 Task: Create new Company, with domain: 'amny.com' and type: 'Vendor'. Add new contact for this company, with mail Id: 'Chaitanya.Reed@amny.com', First Name: Chaitanya, Last name:  Reed, Job Title: 'Financial Planner', Phone Number: '(702) 555-1238'. Change life cycle stage to  Lead and lead status to  In Progress. Logged in from softage.4@softage.net
Action: Mouse moved to (57, 55)
Screenshot: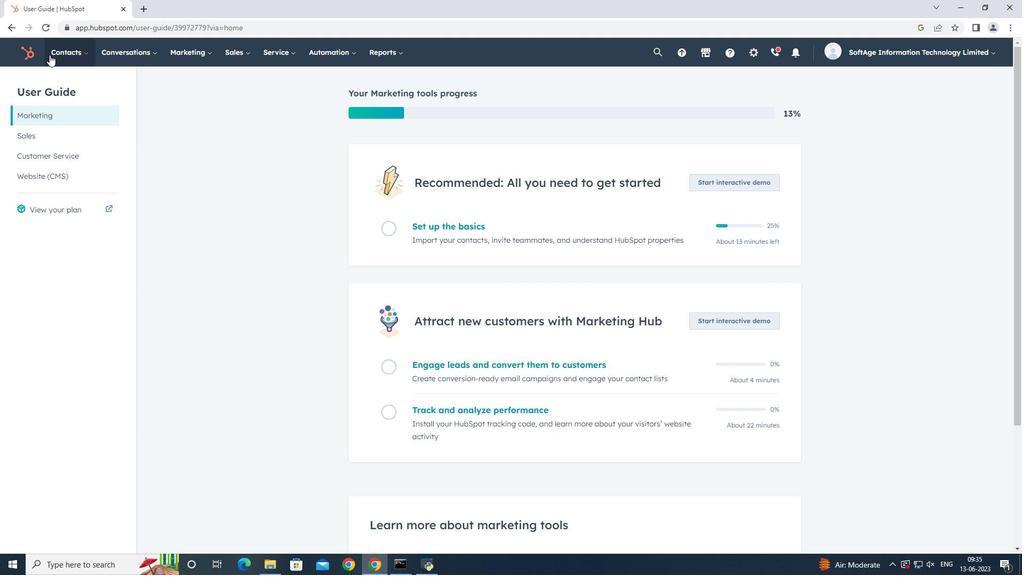 
Action: Mouse pressed left at (57, 55)
Screenshot: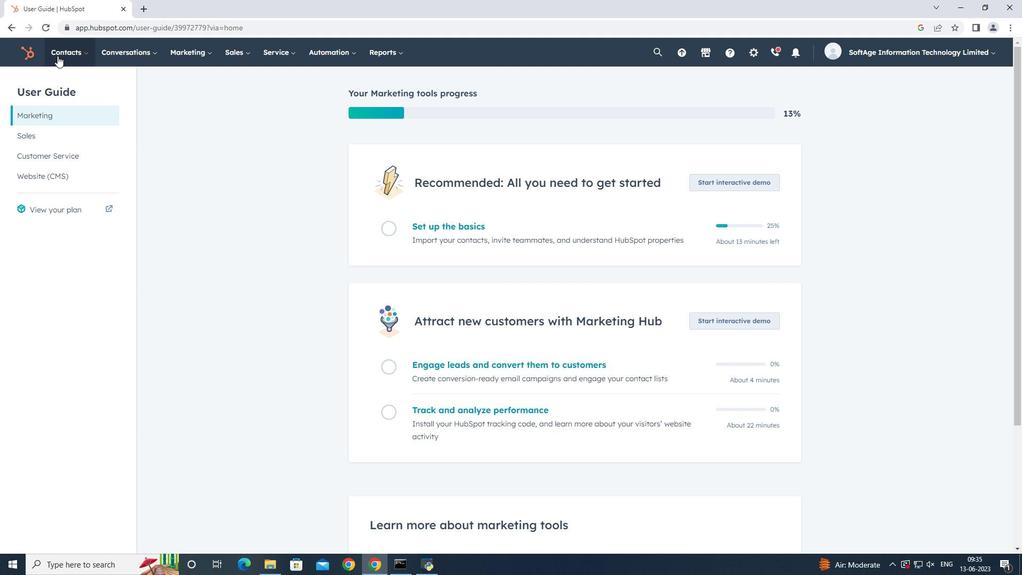 
Action: Mouse moved to (77, 99)
Screenshot: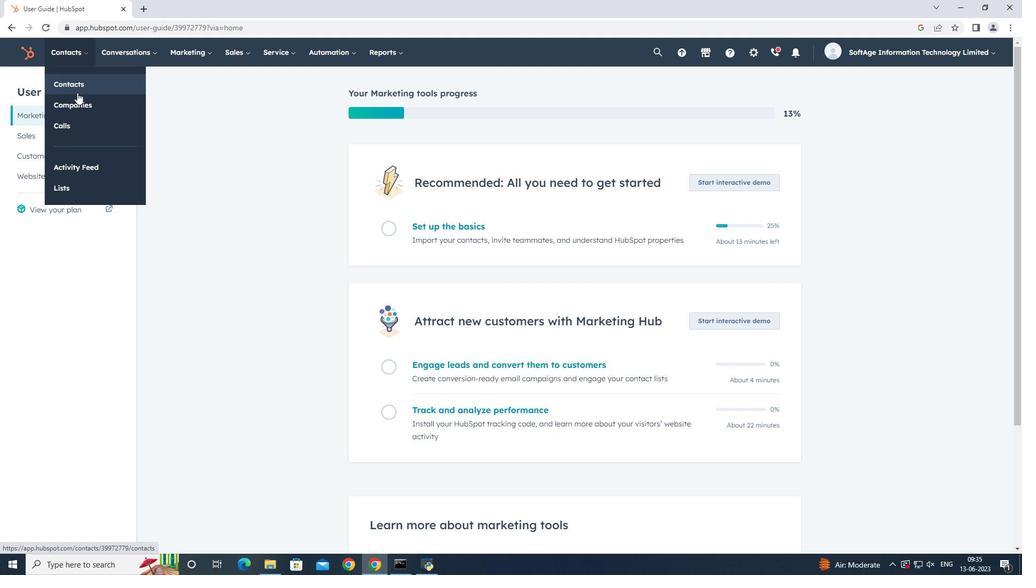 
Action: Mouse pressed left at (77, 99)
Screenshot: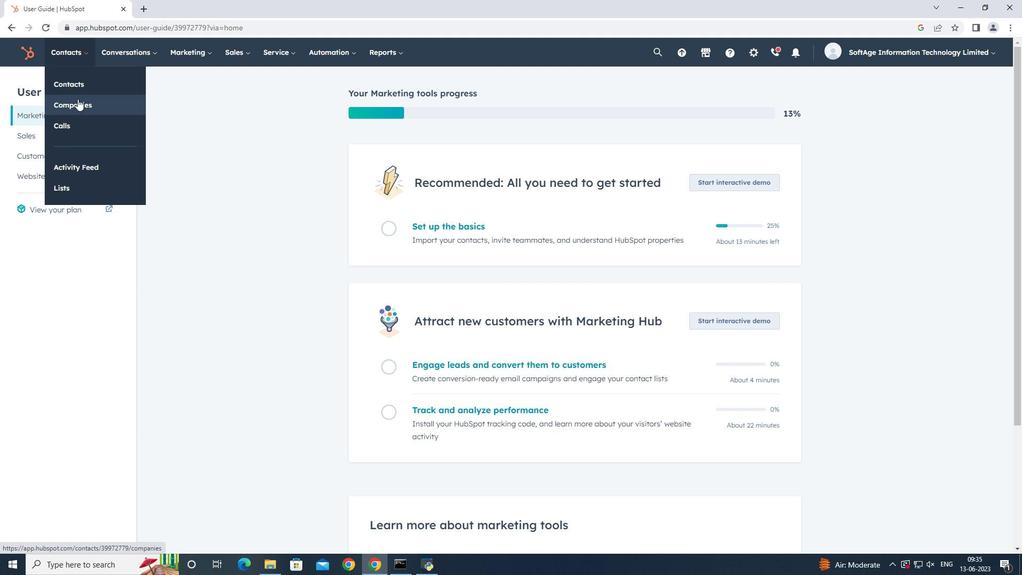 
Action: Mouse moved to (970, 88)
Screenshot: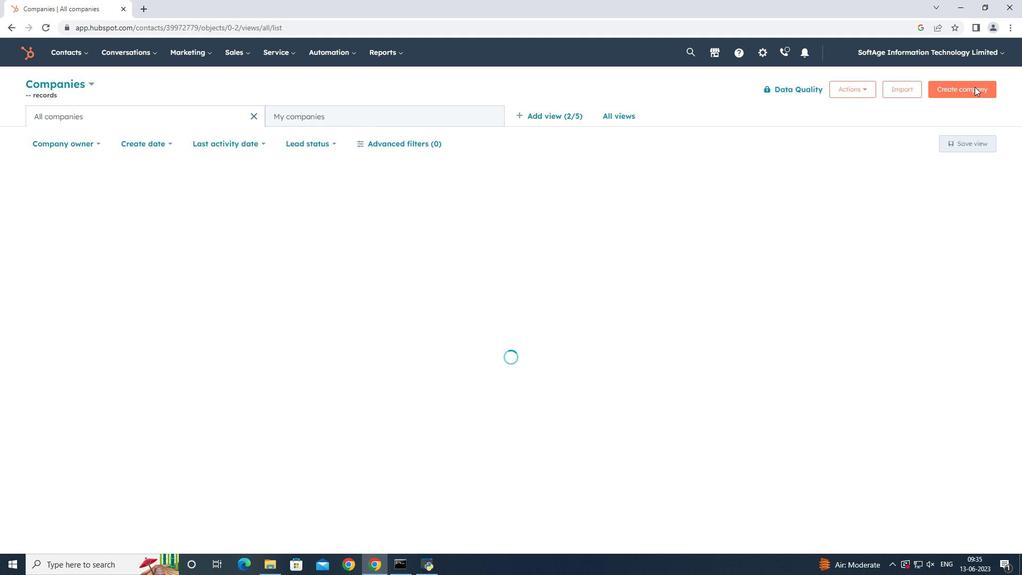 
Action: Mouse pressed left at (970, 88)
Screenshot: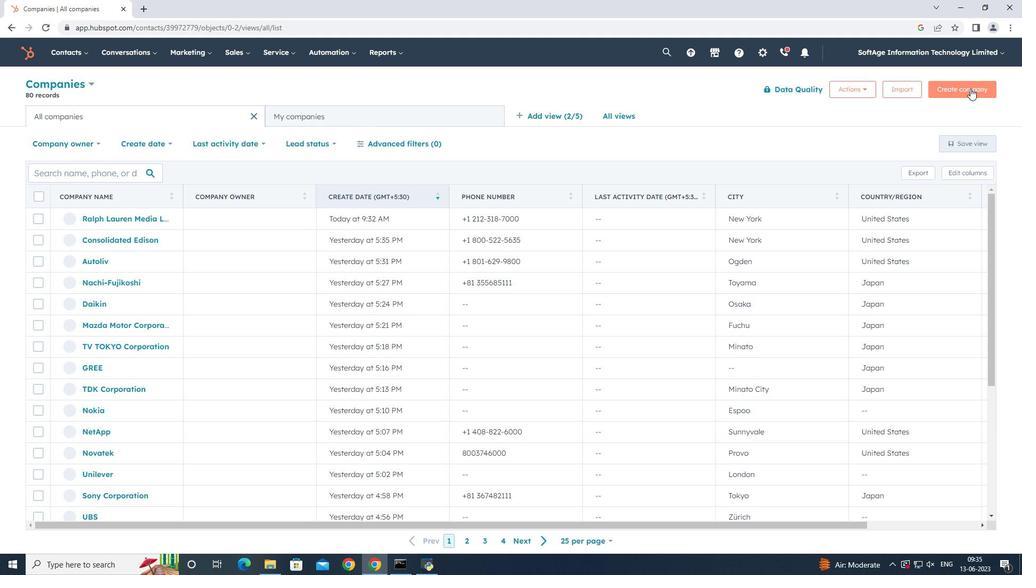 
Action: Mouse moved to (783, 145)
Screenshot: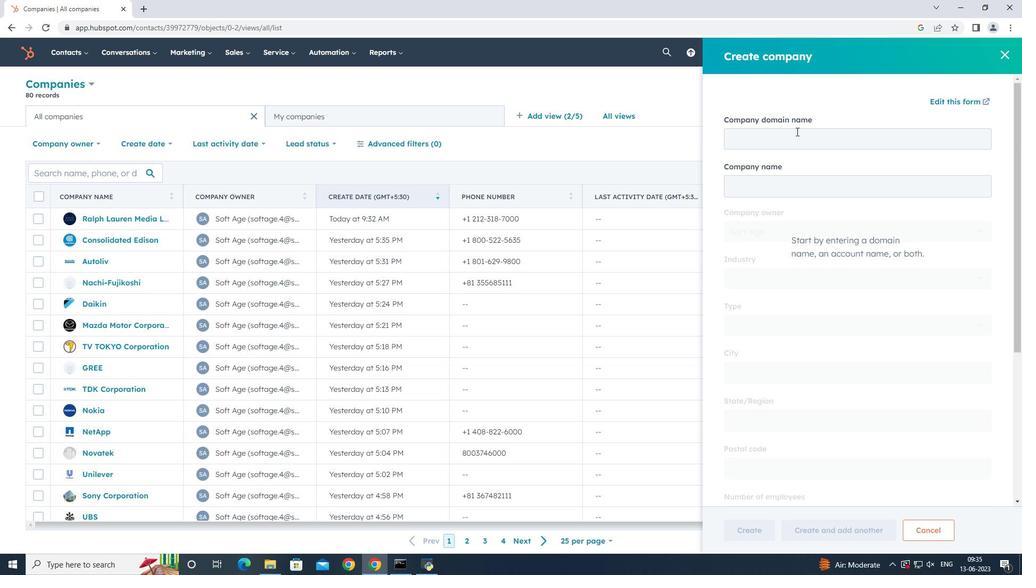 
Action: Mouse pressed left at (783, 145)
Screenshot: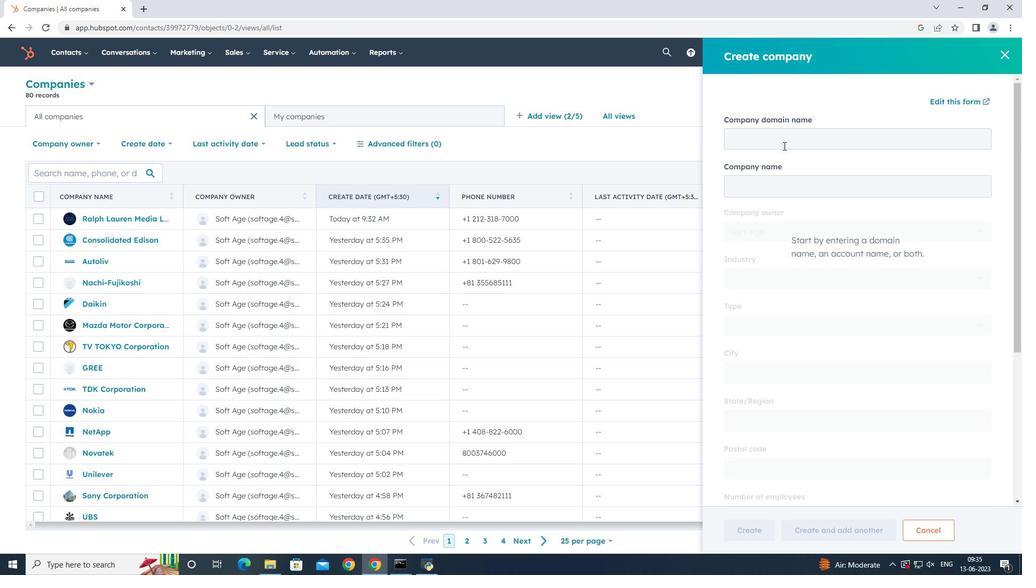 
Action: Key pressed amny.com
Screenshot: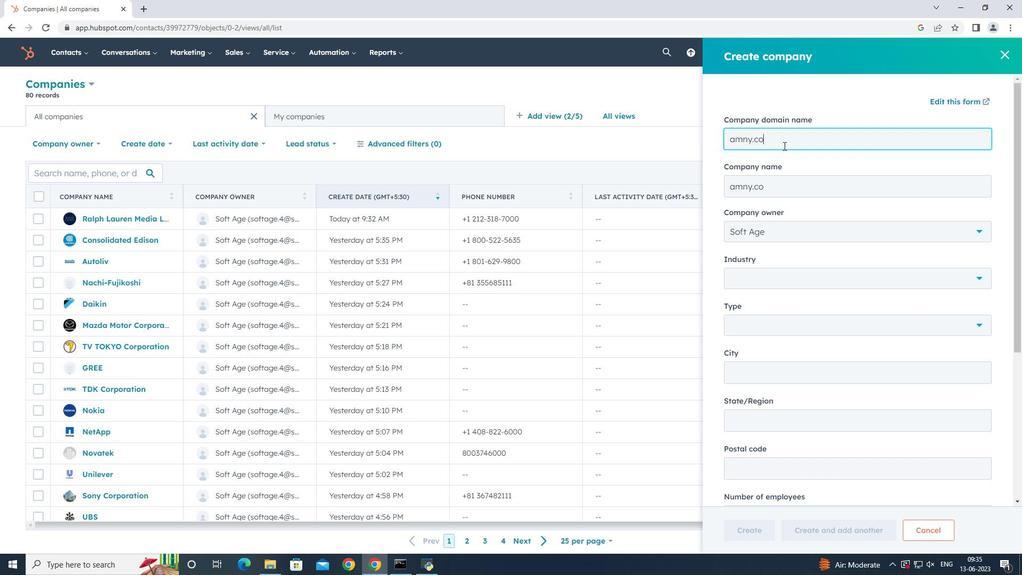 
Action: Mouse moved to (805, 333)
Screenshot: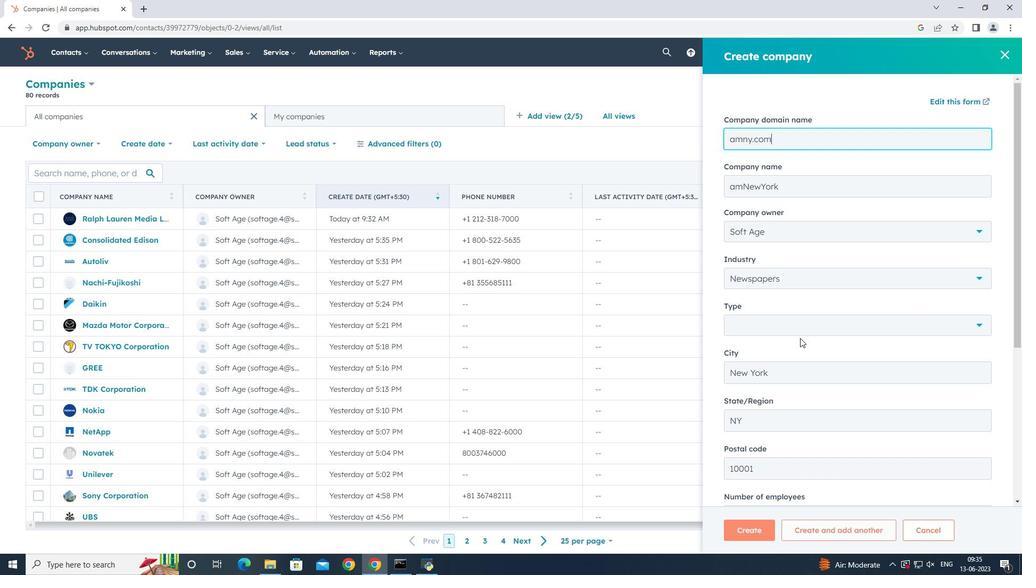 
Action: Mouse pressed left at (805, 333)
Screenshot: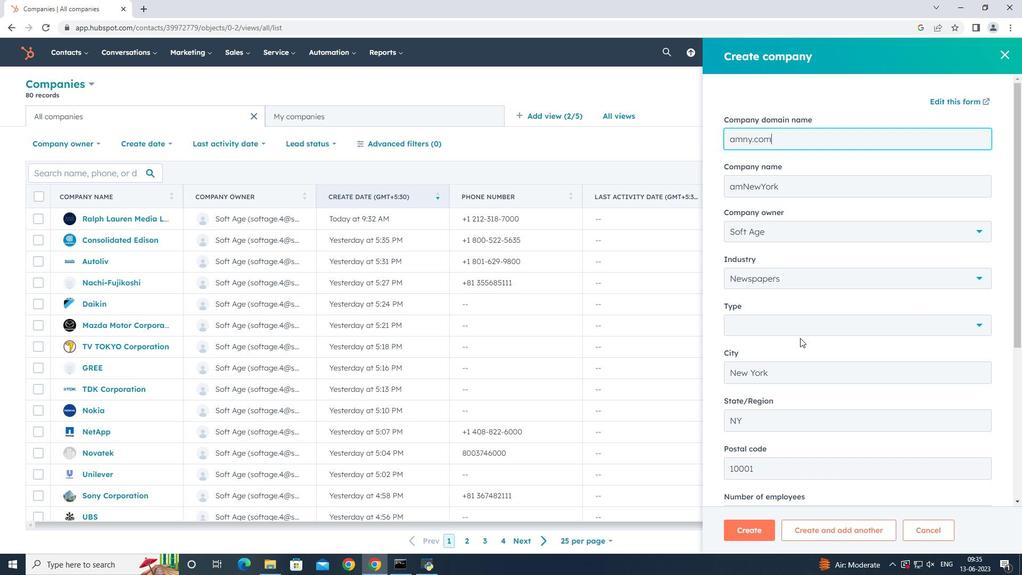 
Action: Mouse moved to (792, 442)
Screenshot: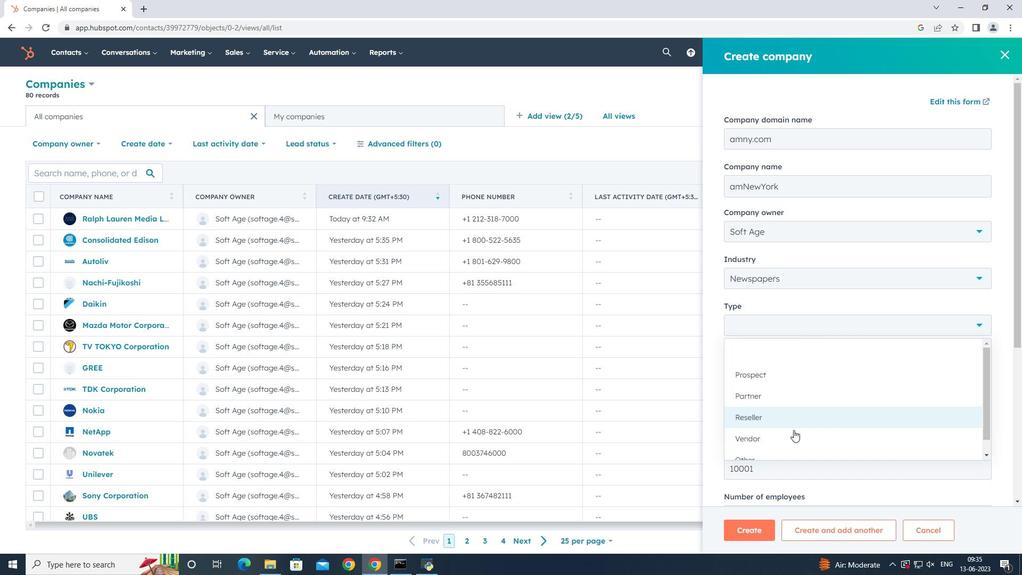 
Action: Mouse pressed left at (792, 442)
Screenshot: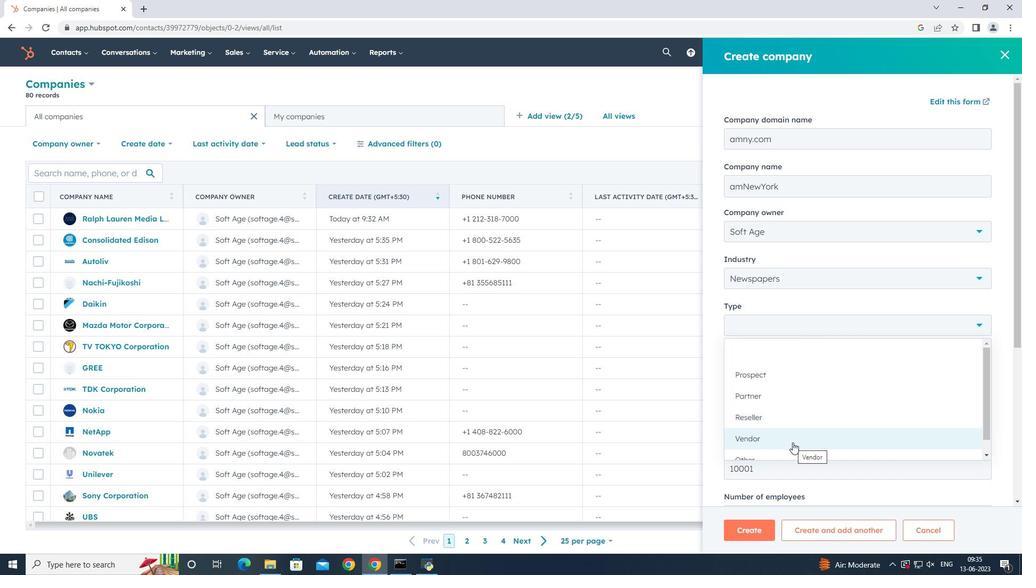 
Action: Mouse moved to (851, 403)
Screenshot: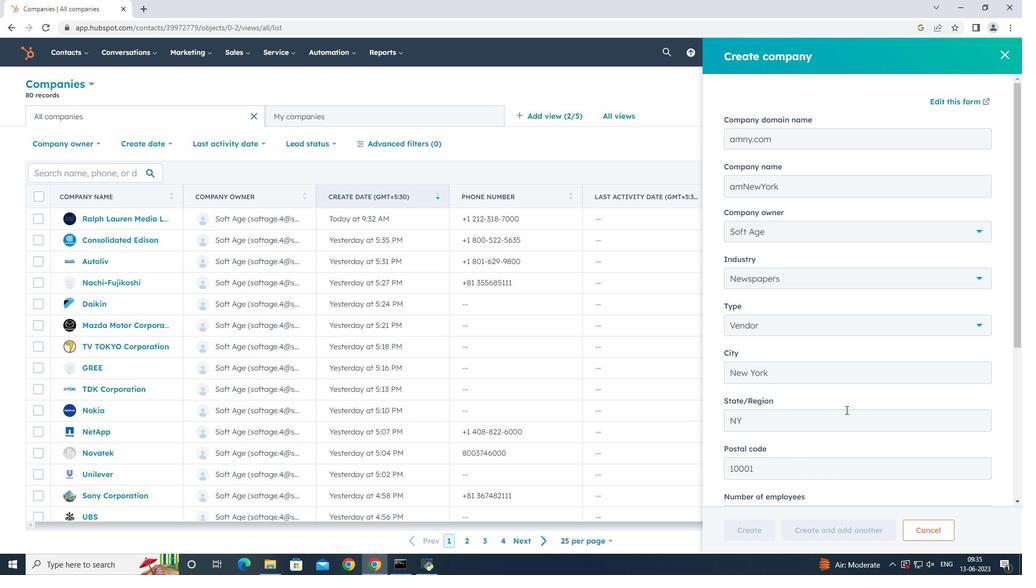 
Action: Mouse scrolled (851, 402) with delta (0, 0)
Screenshot: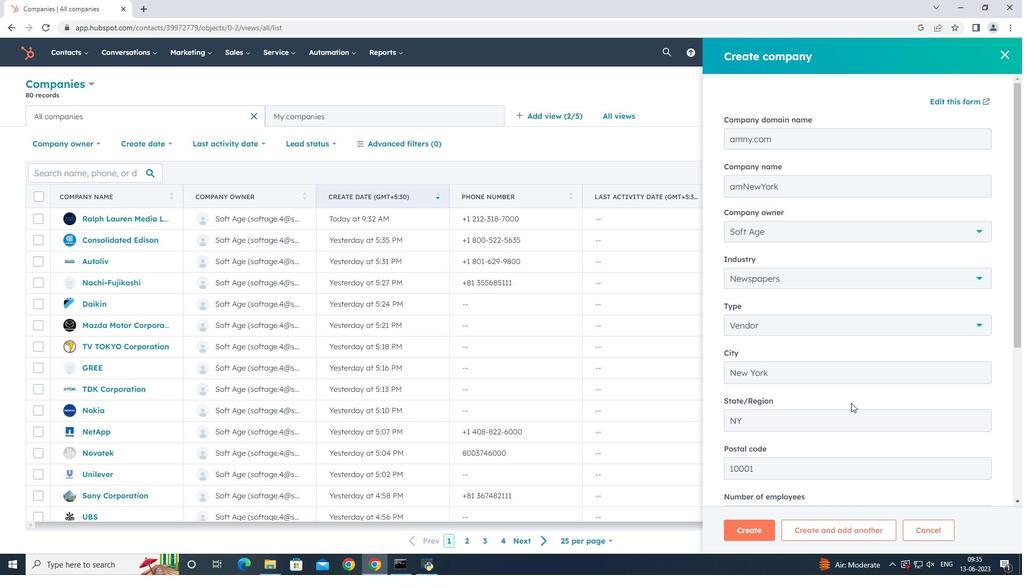 
Action: Mouse scrolled (851, 402) with delta (0, 0)
Screenshot: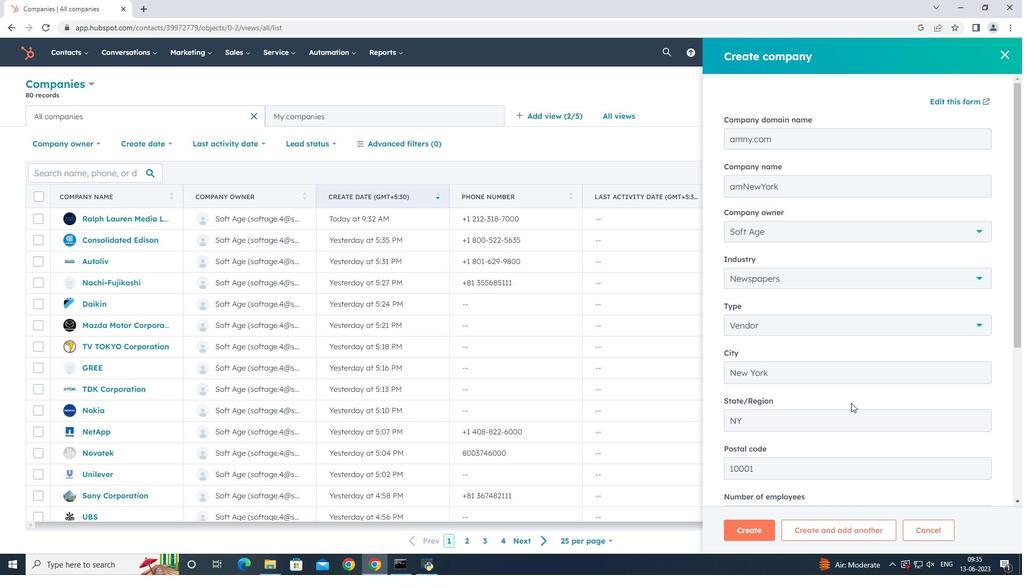 
Action: Mouse scrolled (851, 402) with delta (0, 0)
Screenshot: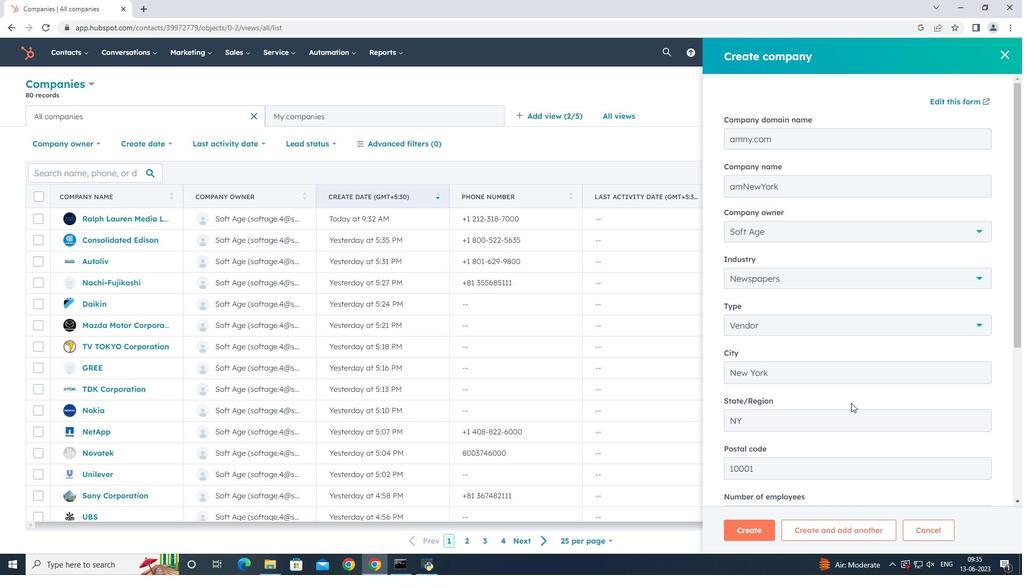 
Action: Mouse scrolled (851, 402) with delta (0, 0)
Screenshot: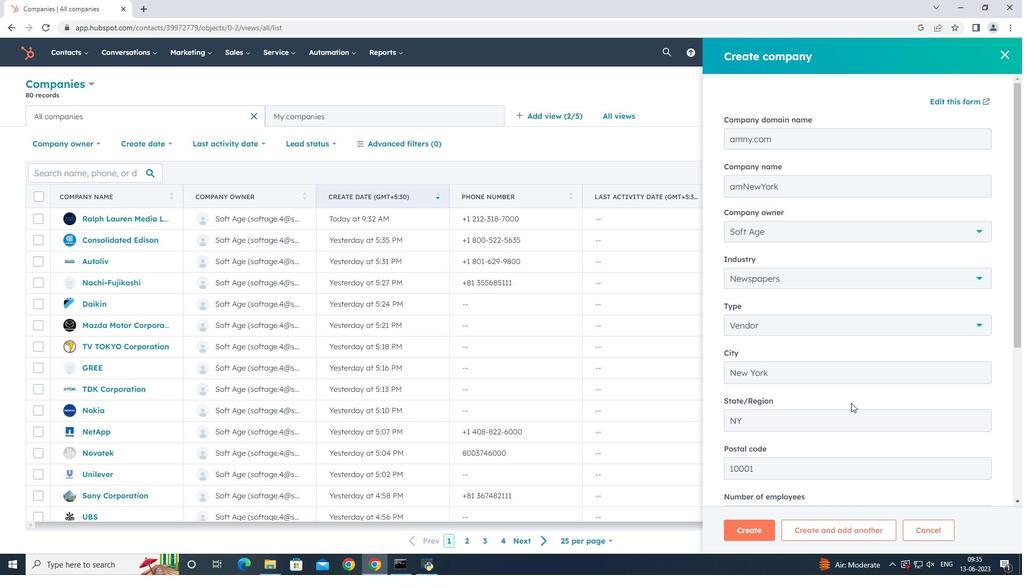 
Action: Mouse scrolled (851, 402) with delta (0, 0)
Screenshot: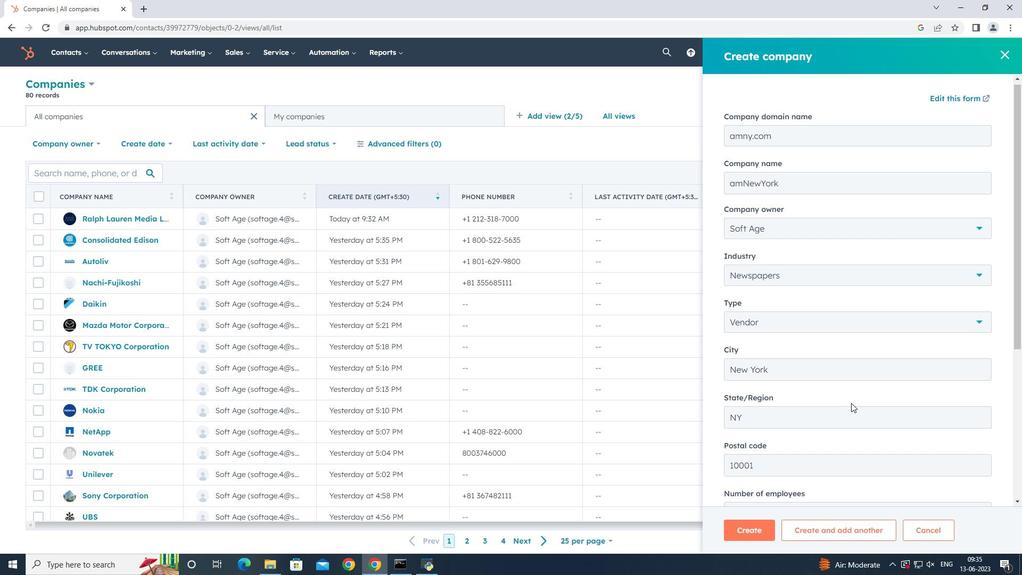 
Action: Mouse scrolled (851, 402) with delta (0, 0)
Screenshot: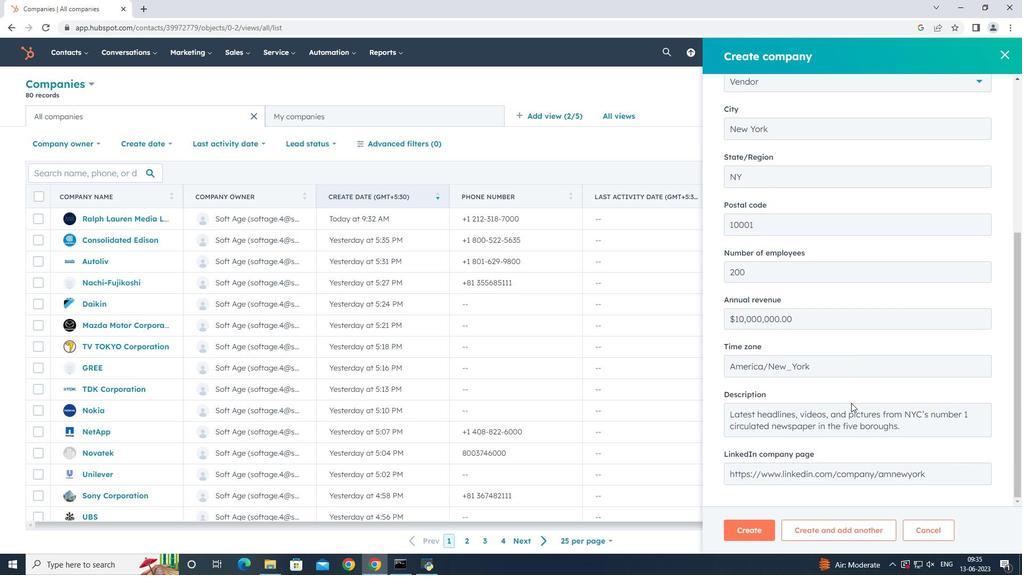 
Action: Mouse scrolled (851, 402) with delta (0, 0)
Screenshot: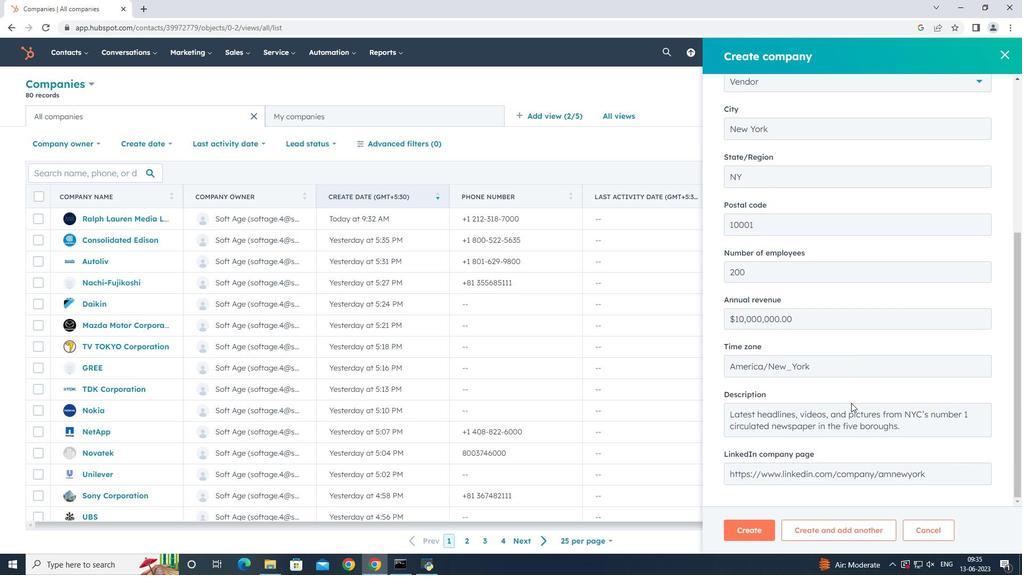
Action: Mouse scrolled (851, 402) with delta (0, 0)
Screenshot: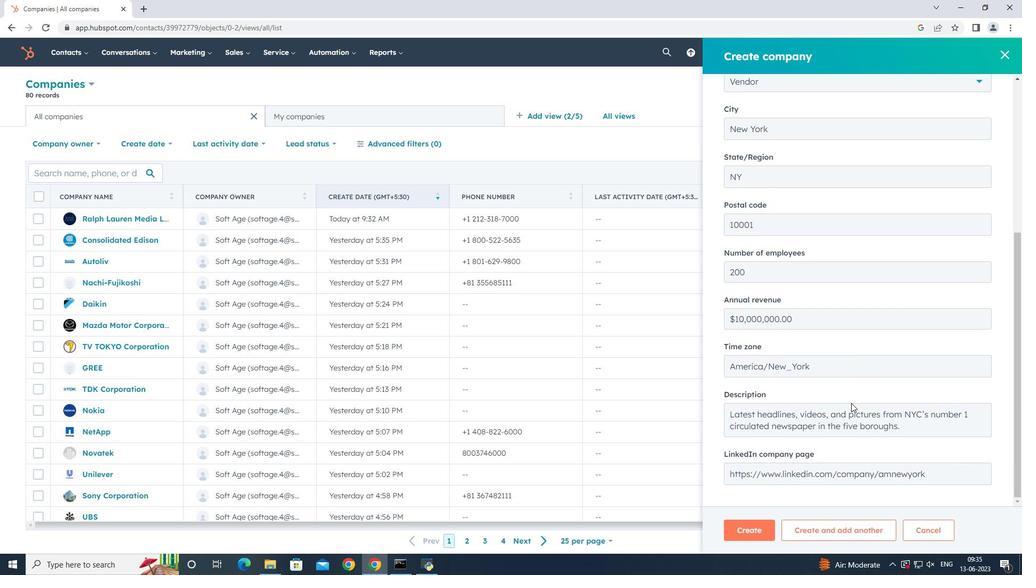 
Action: Mouse scrolled (851, 402) with delta (0, 0)
Screenshot: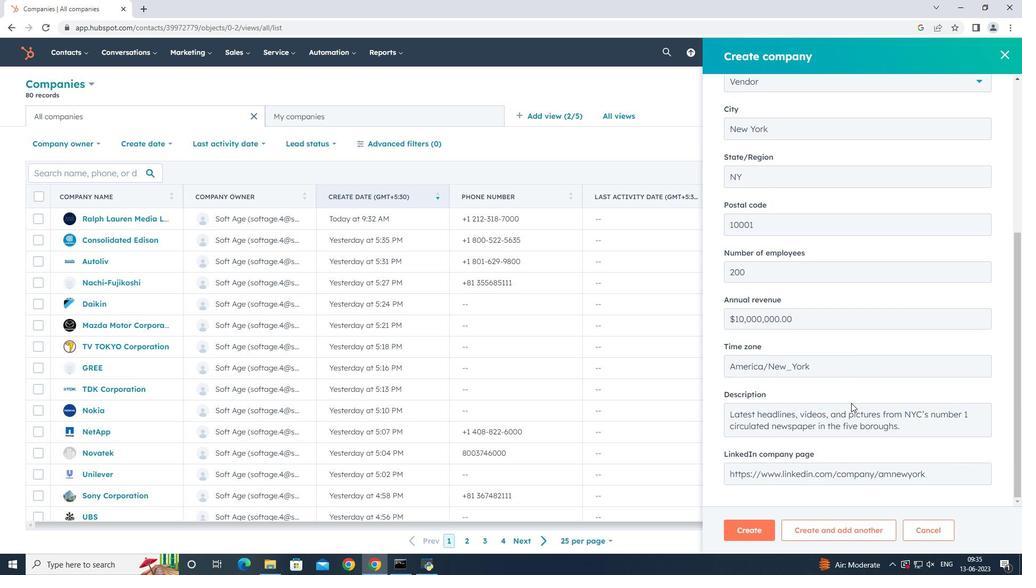 
Action: Mouse moved to (754, 529)
Screenshot: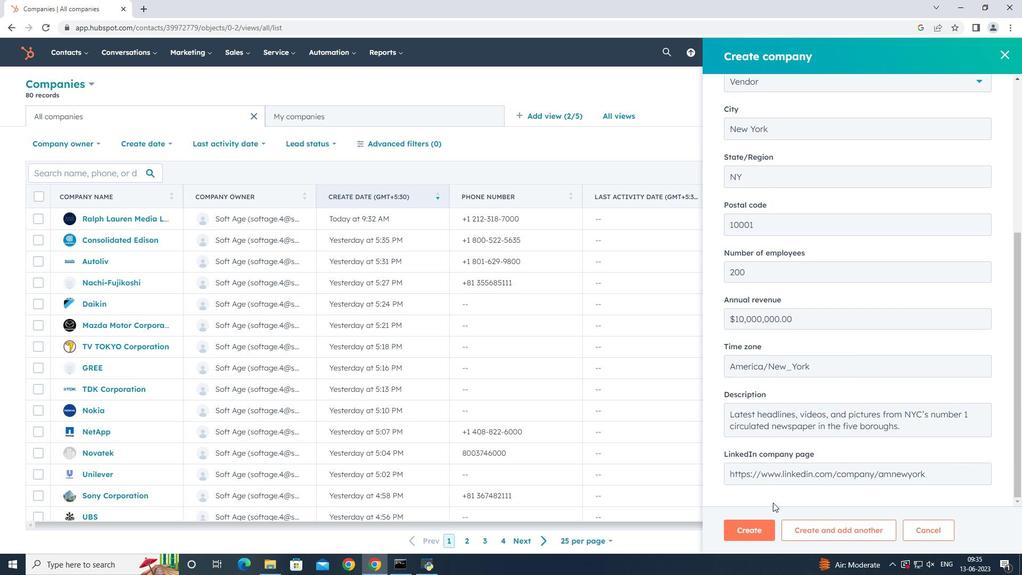 
Action: Mouse pressed left at (754, 529)
Screenshot: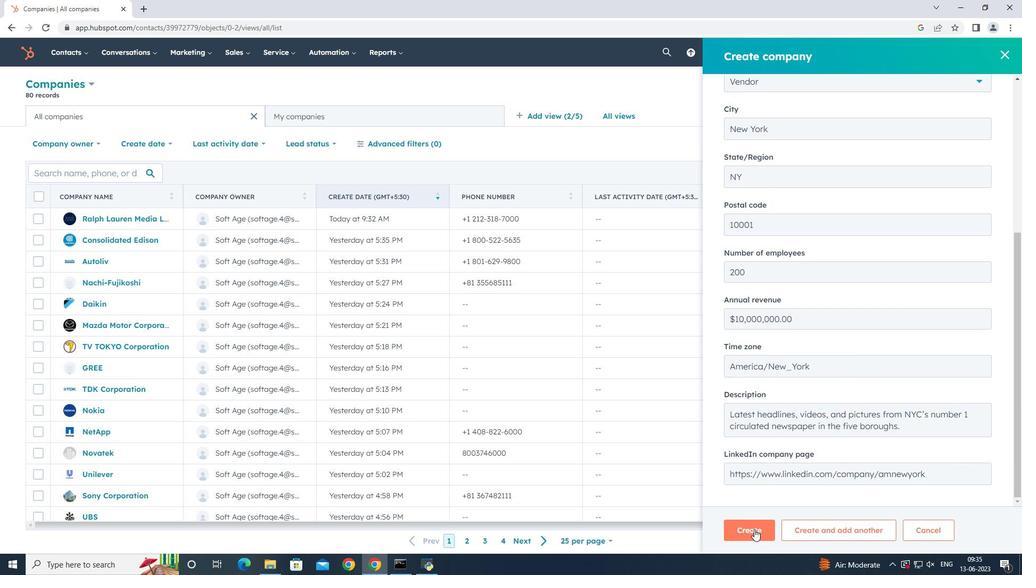 
Action: Mouse moved to (710, 342)
Screenshot: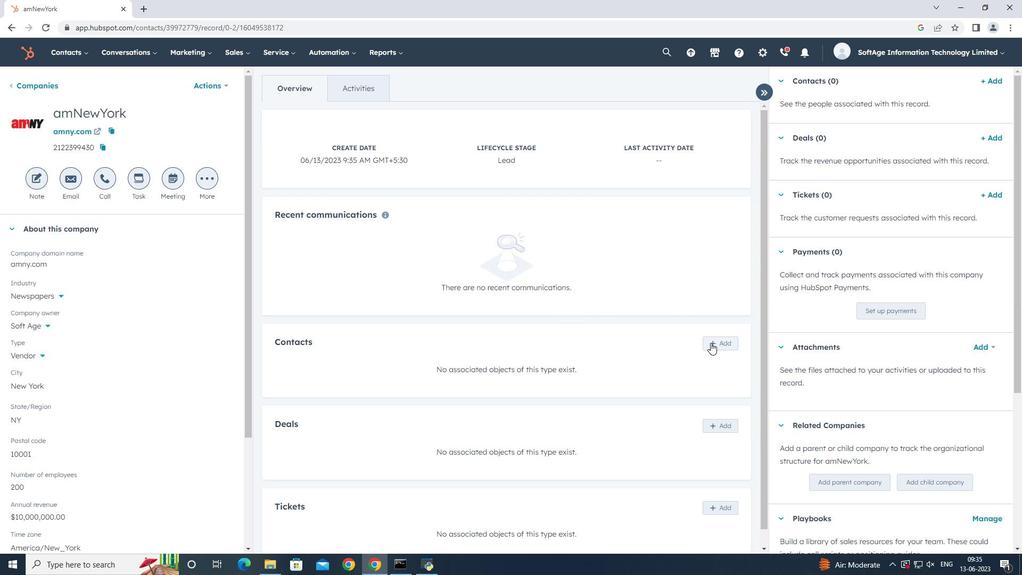 
Action: Mouse pressed left at (710, 342)
Screenshot: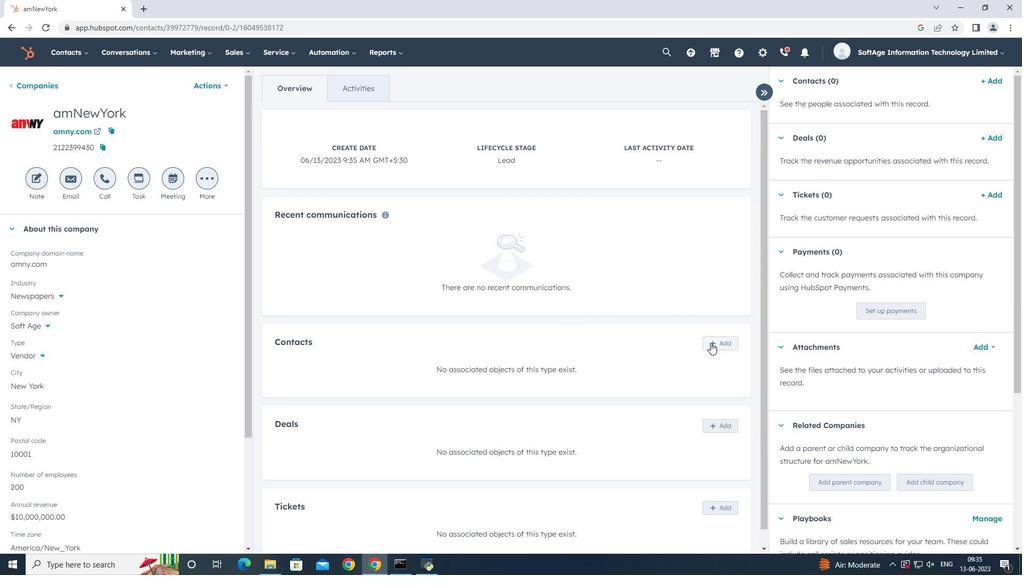 
Action: Mouse moved to (801, 98)
Screenshot: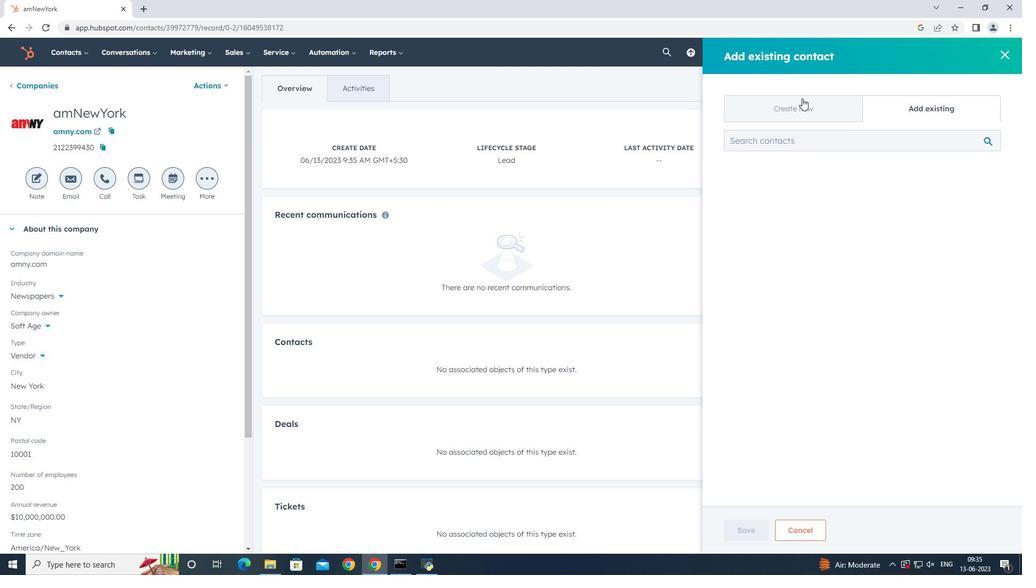 
Action: Mouse pressed left at (801, 98)
Screenshot: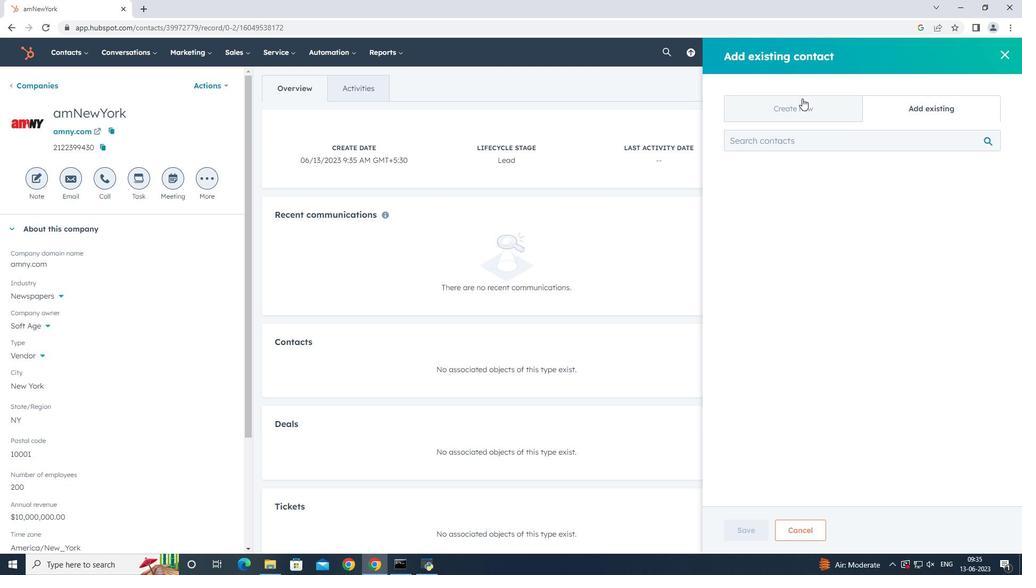
Action: Mouse moved to (824, 173)
Screenshot: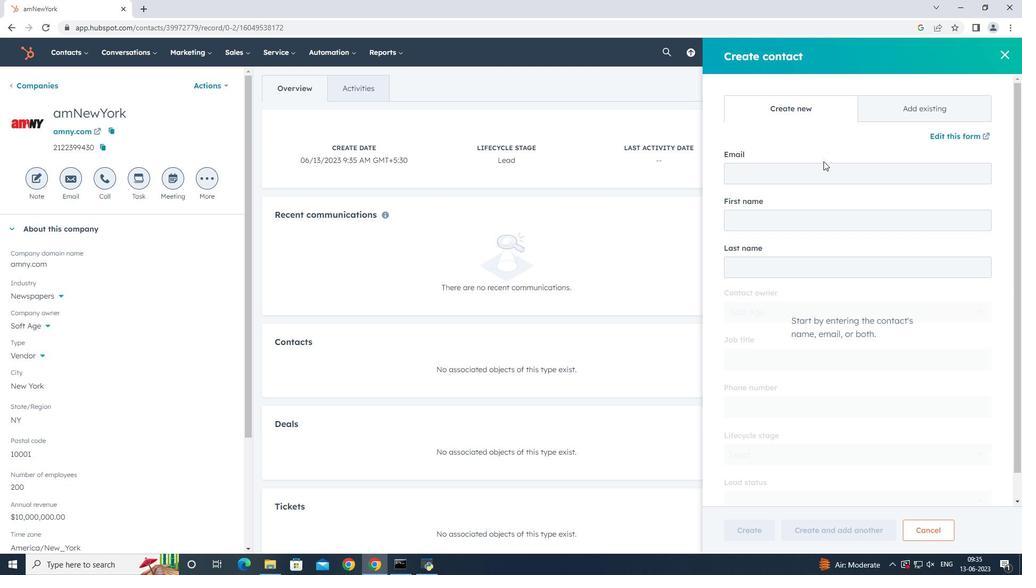 
Action: Mouse pressed left at (824, 173)
Screenshot: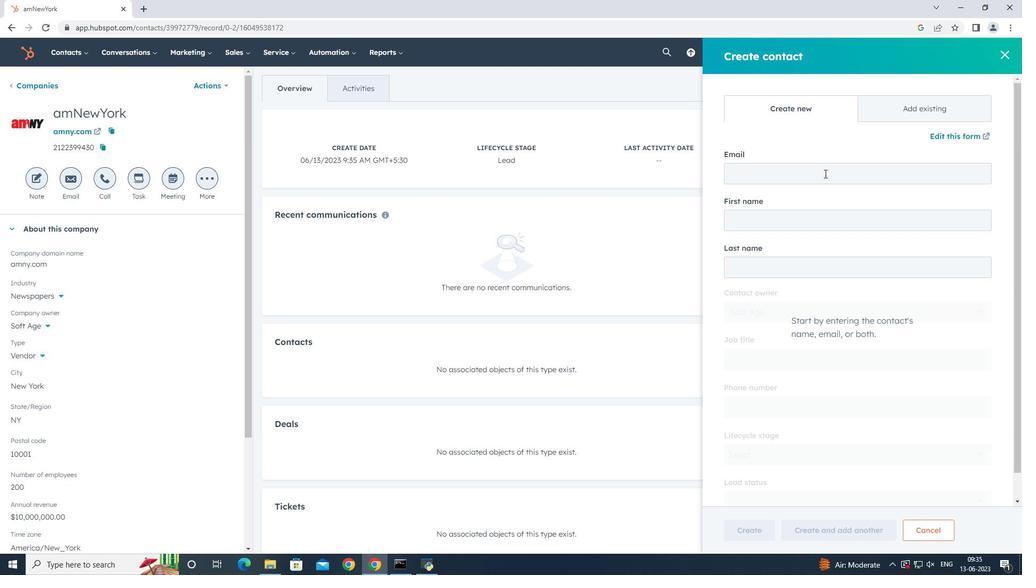 
Action: Mouse moved to (821, 171)
Screenshot: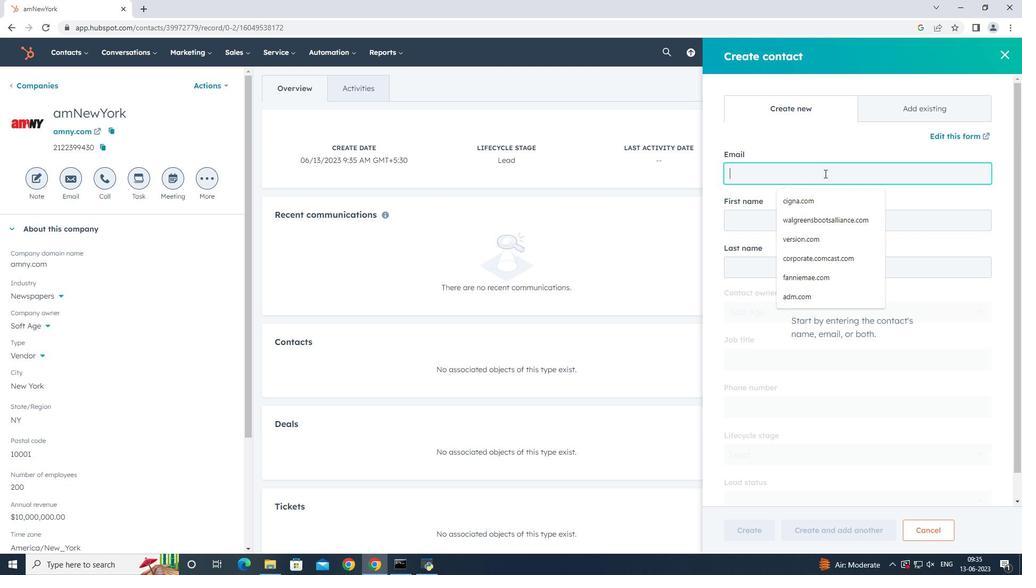 
Action: Key pressed <Key.shift>Chaitanya.<Key.shift>Reed<Key.shift><Key.shift><Key.shift><Key.shift><Key.shift><Key.shift><Key.shift><Key.shift>@amny.com
Screenshot: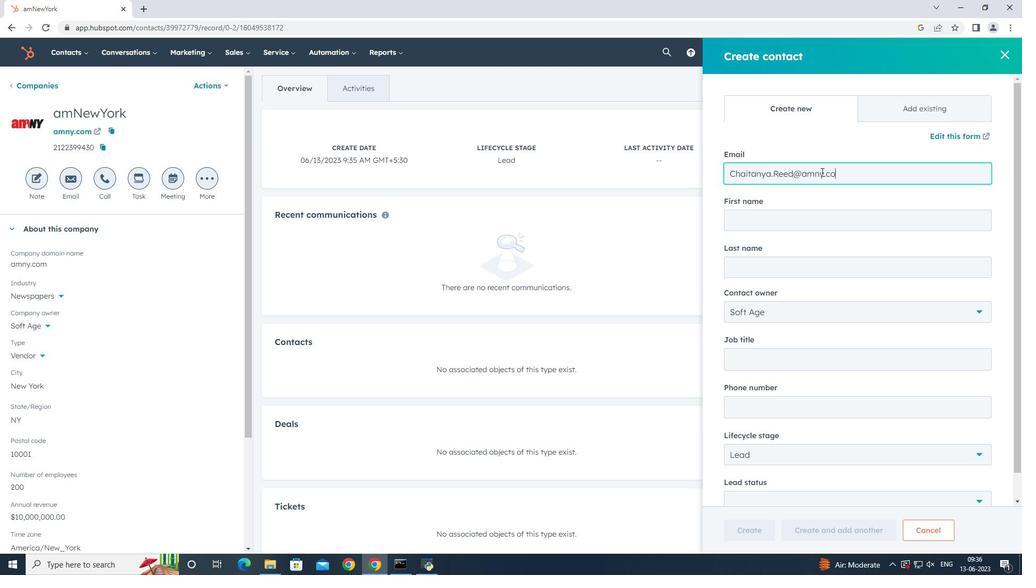 
Action: Mouse moved to (897, 222)
Screenshot: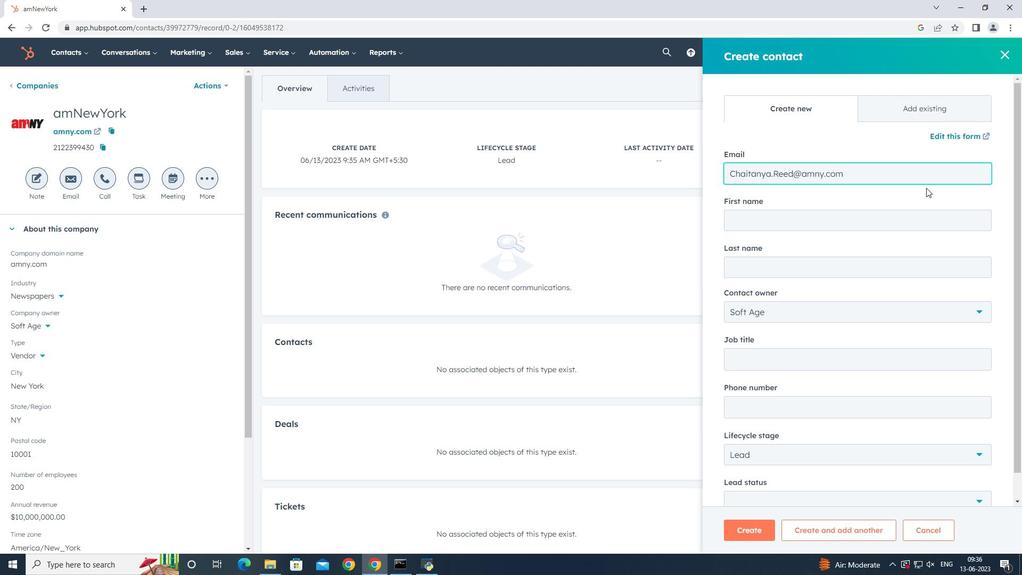 
Action: Mouse pressed left at (897, 222)
Screenshot: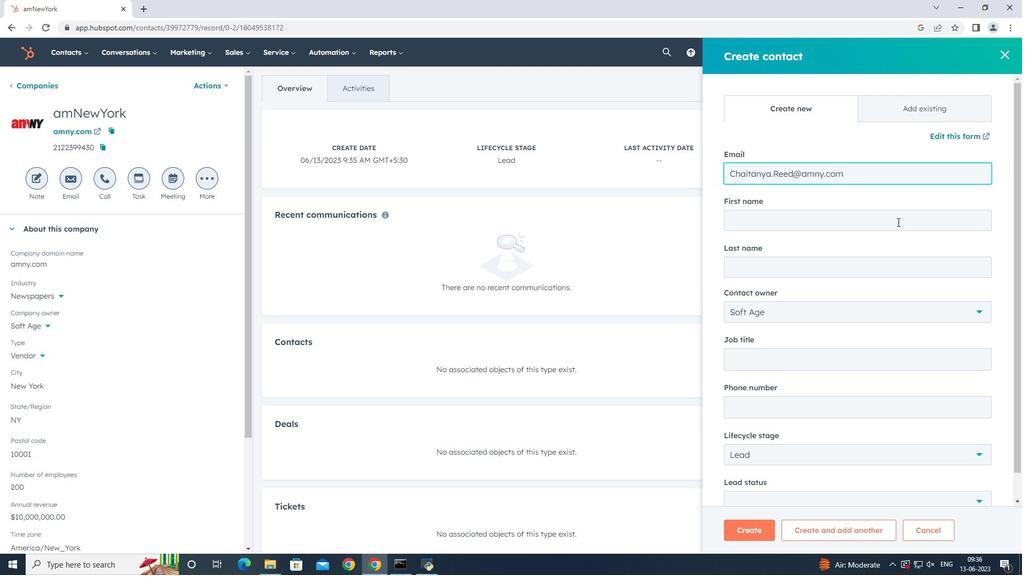 
Action: Key pressed <Key.shift>Chaitanya<Key.tab><Key.shift><Key.shift><Key.shift>Reed
Screenshot: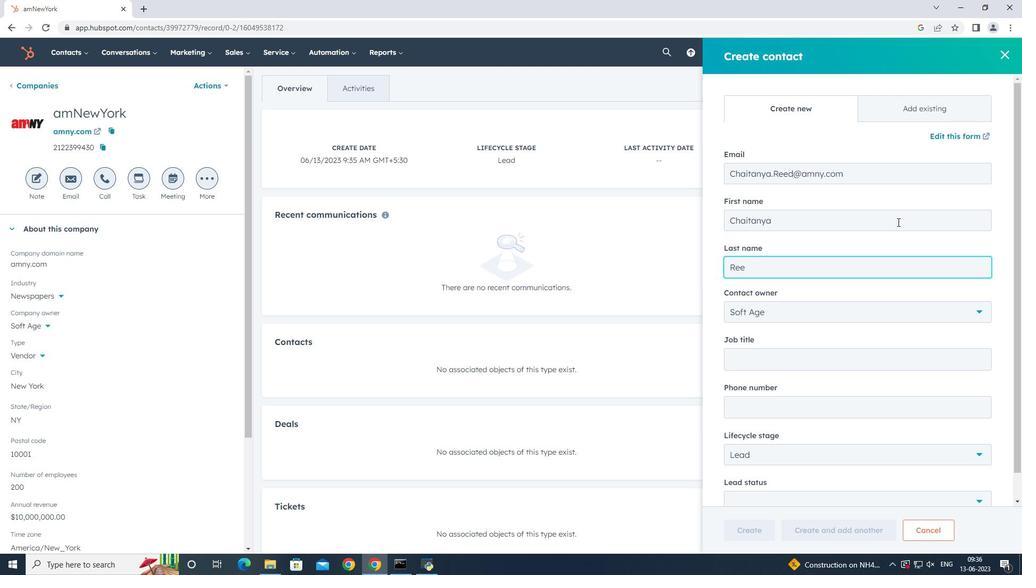 
Action: Mouse moved to (919, 357)
Screenshot: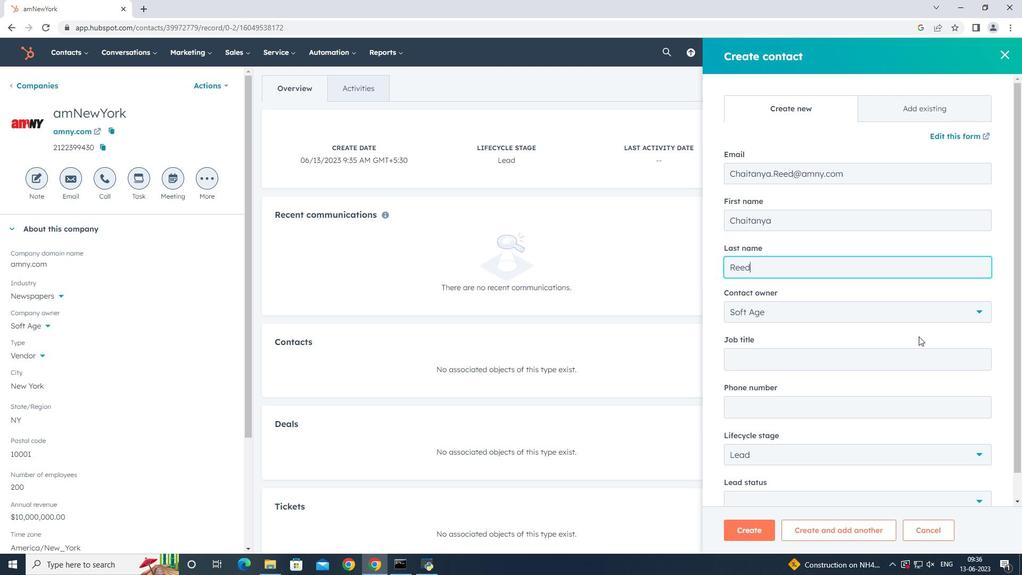 
Action: Mouse pressed left at (919, 357)
Screenshot: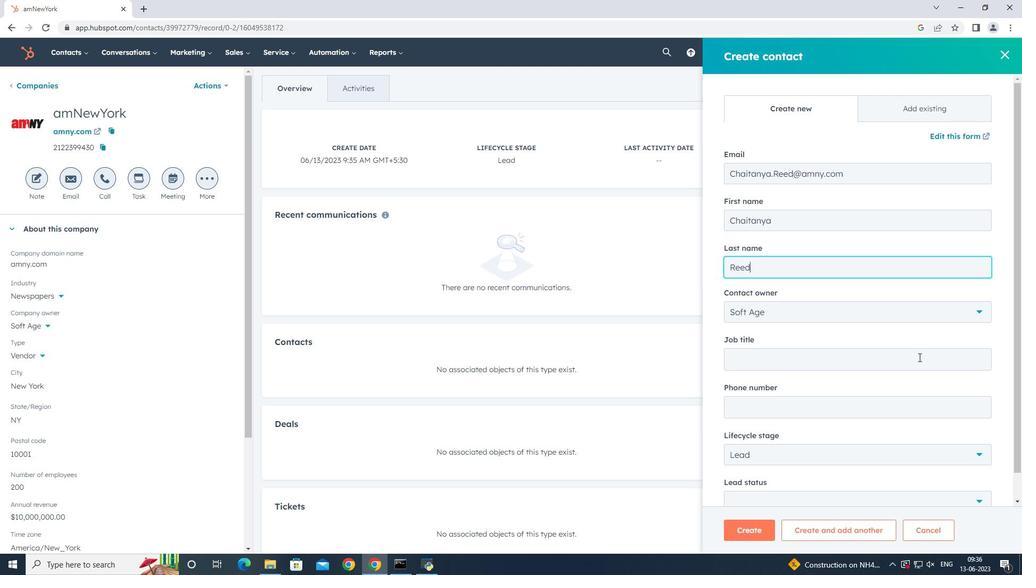 
Action: Key pressed <Key.shift><Key.shift>Financial<Key.space><Key.shift_r>Planner
Screenshot: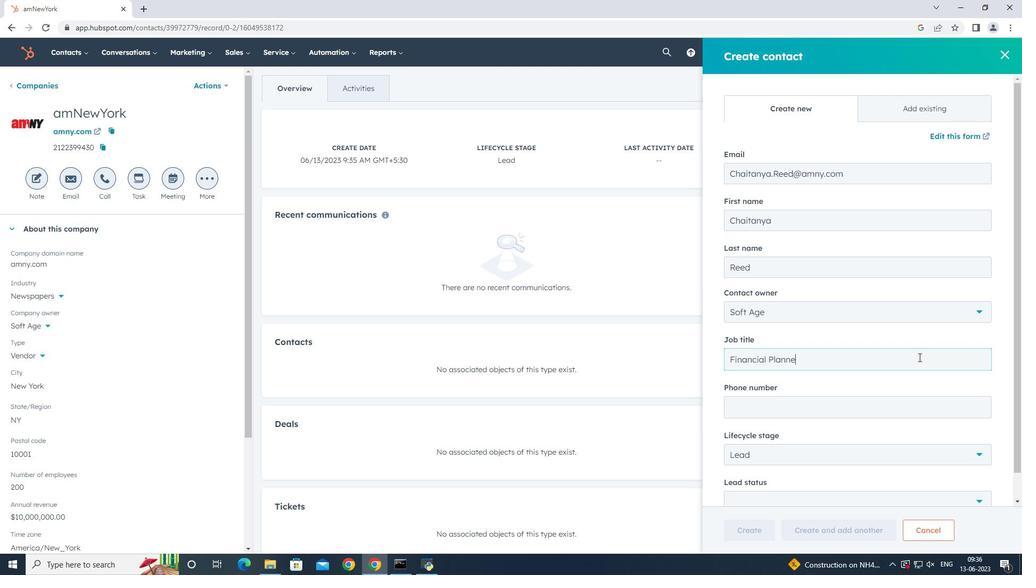 
Action: Mouse moved to (912, 416)
Screenshot: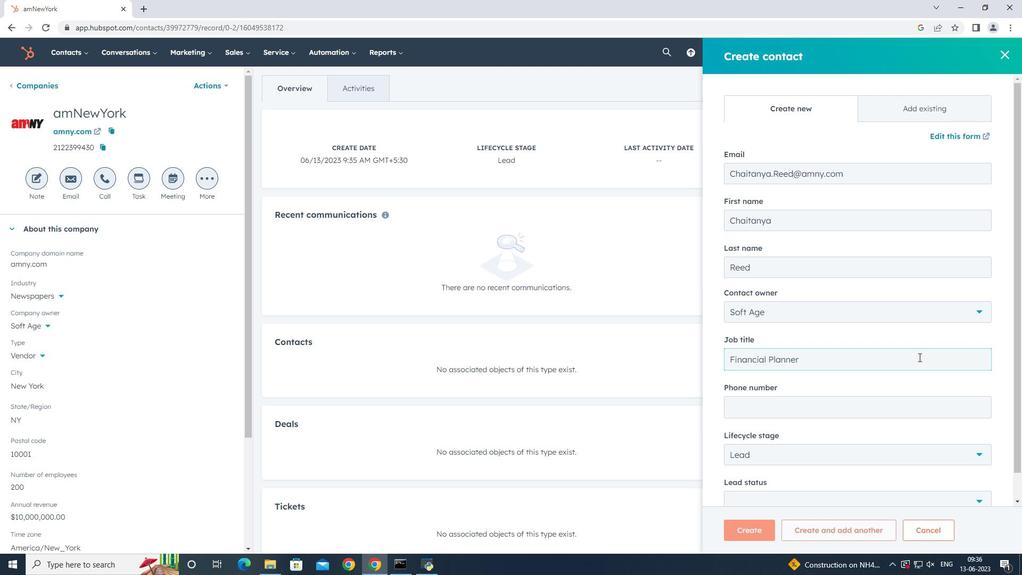 
Action: Mouse pressed left at (912, 416)
Screenshot: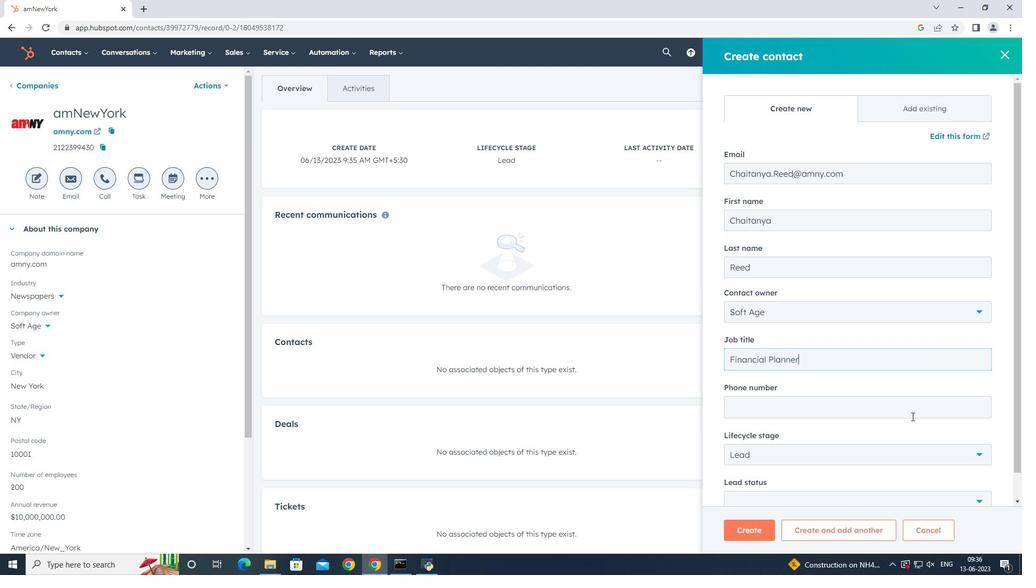 
Action: Key pressed 7025551238
Screenshot: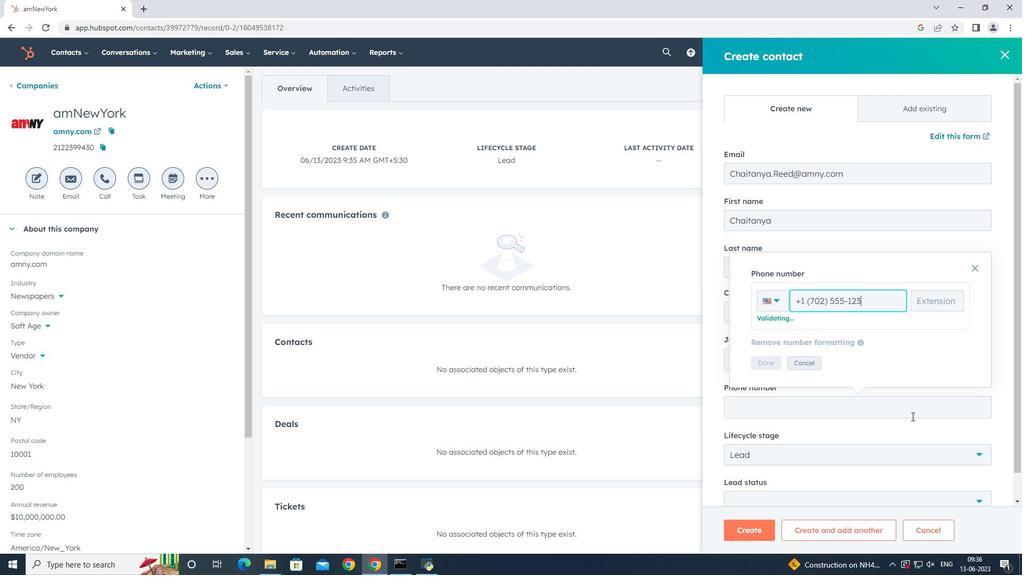 
Action: Mouse moved to (778, 362)
Screenshot: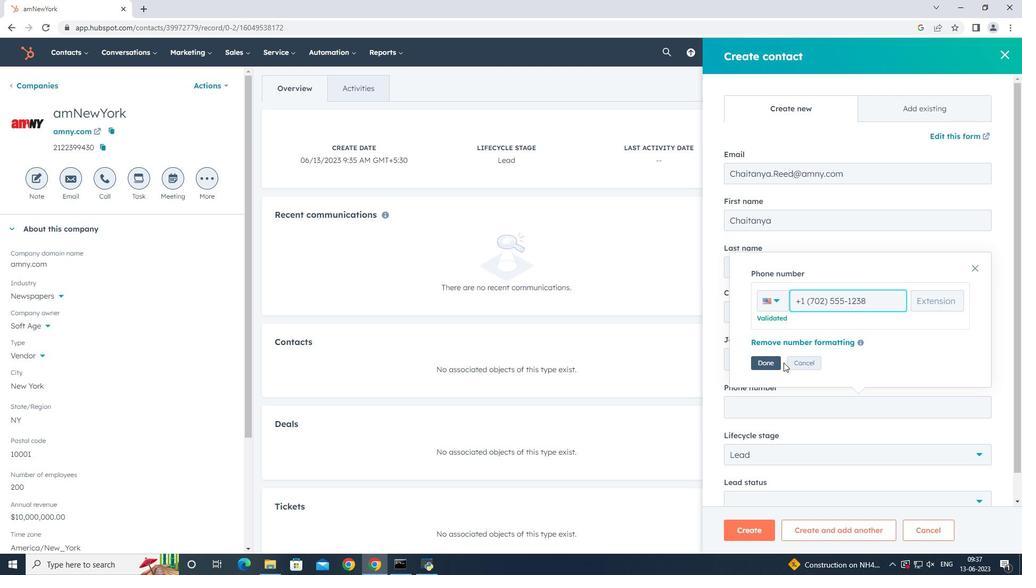 
Action: Mouse pressed left at (778, 362)
Screenshot: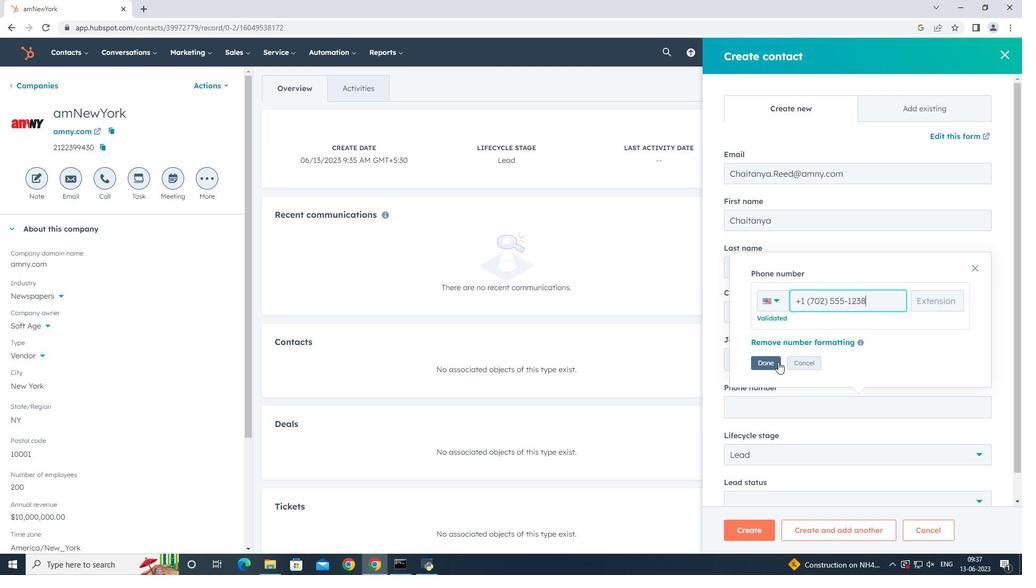 
Action: Mouse moved to (840, 337)
Screenshot: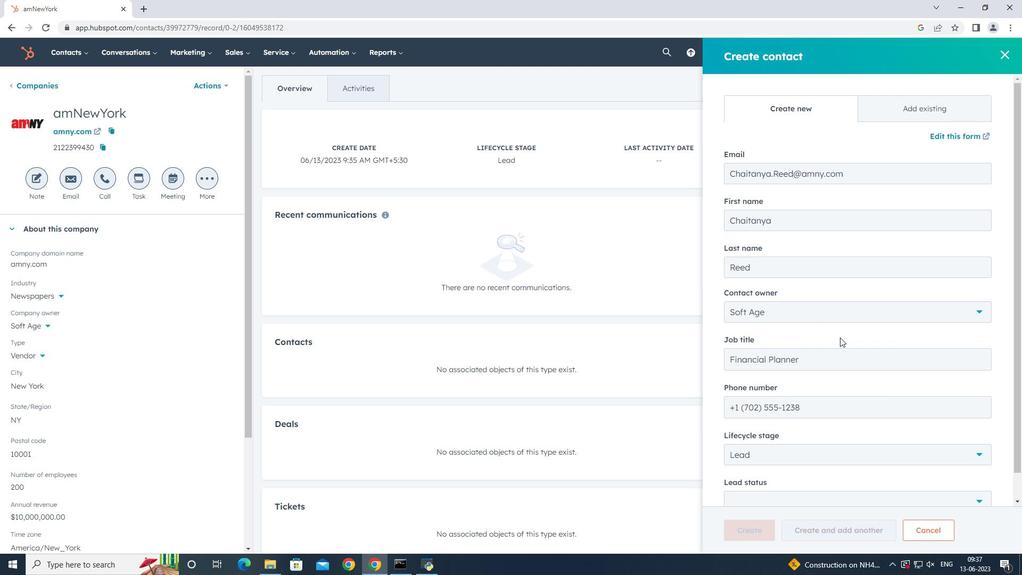 
Action: Mouse scrolled (840, 337) with delta (0, 0)
Screenshot: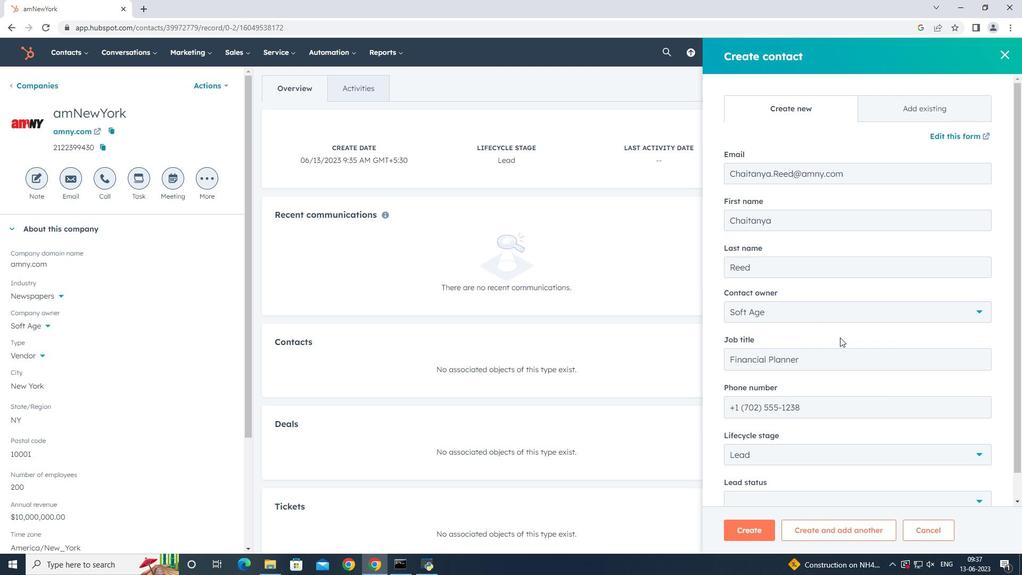 
Action: Mouse scrolled (840, 337) with delta (0, 0)
Screenshot: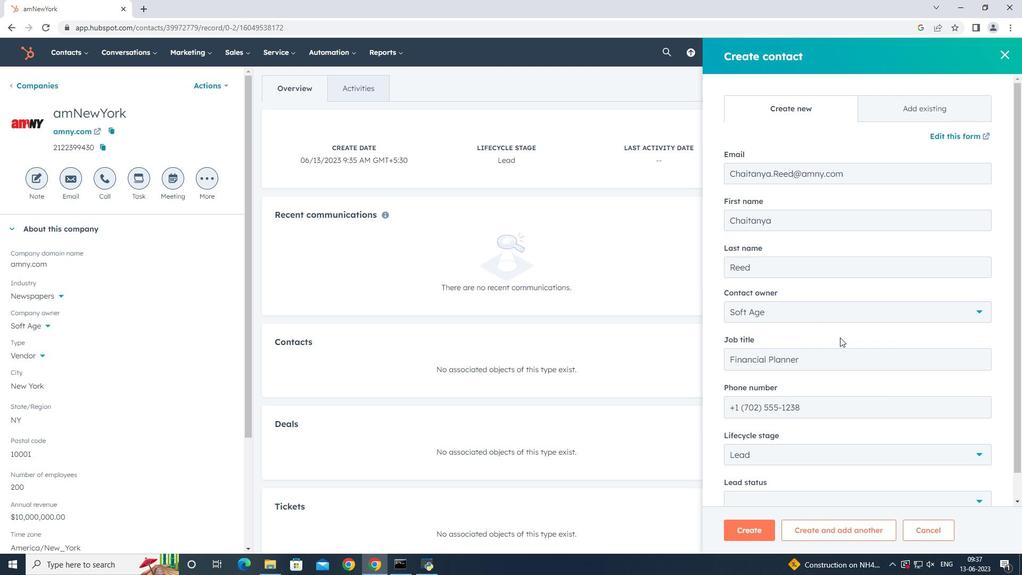 
Action: Mouse scrolled (840, 337) with delta (0, 0)
Screenshot: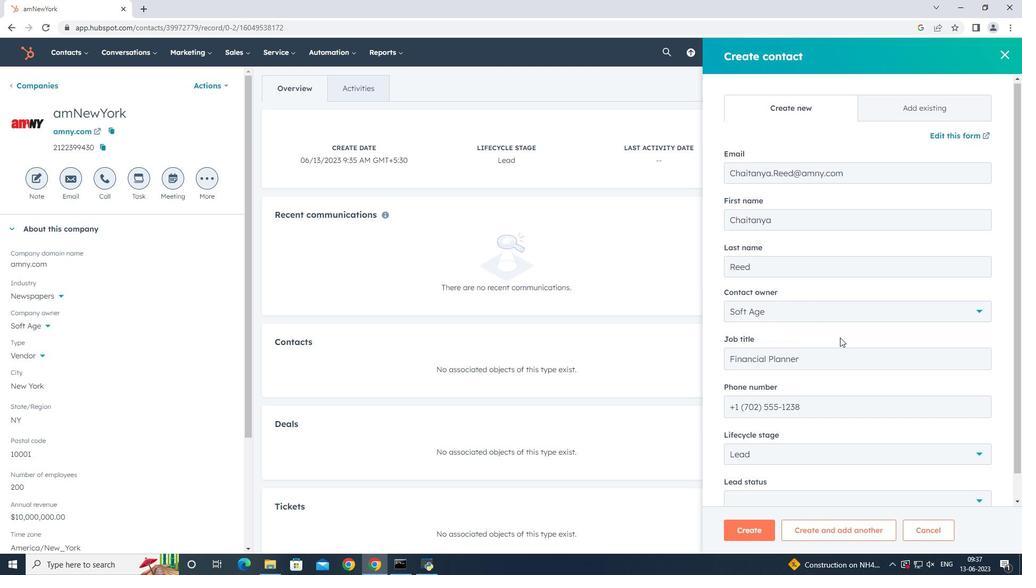 
Action: Mouse scrolled (840, 337) with delta (0, 0)
Screenshot: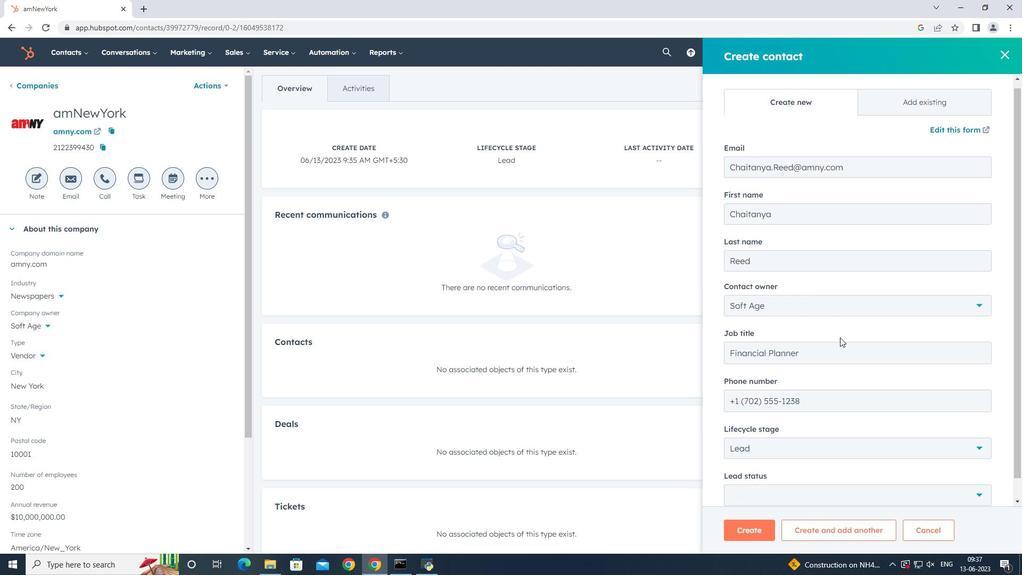 
Action: Mouse scrolled (840, 337) with delta (0, 0)
Screenshot: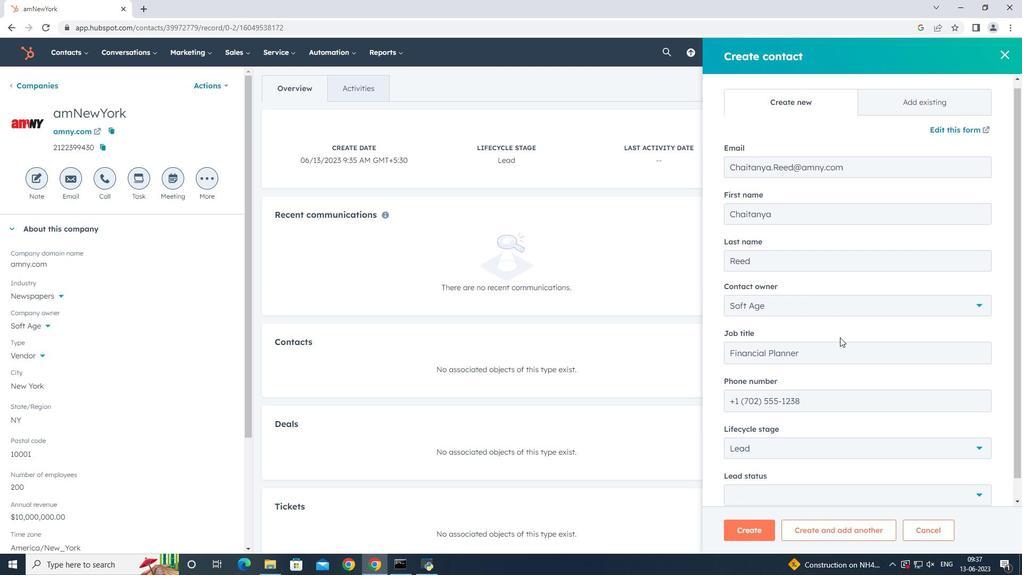 
Action: Mouse scrolled (840, 337) with delta (0, 0)
Screenshot: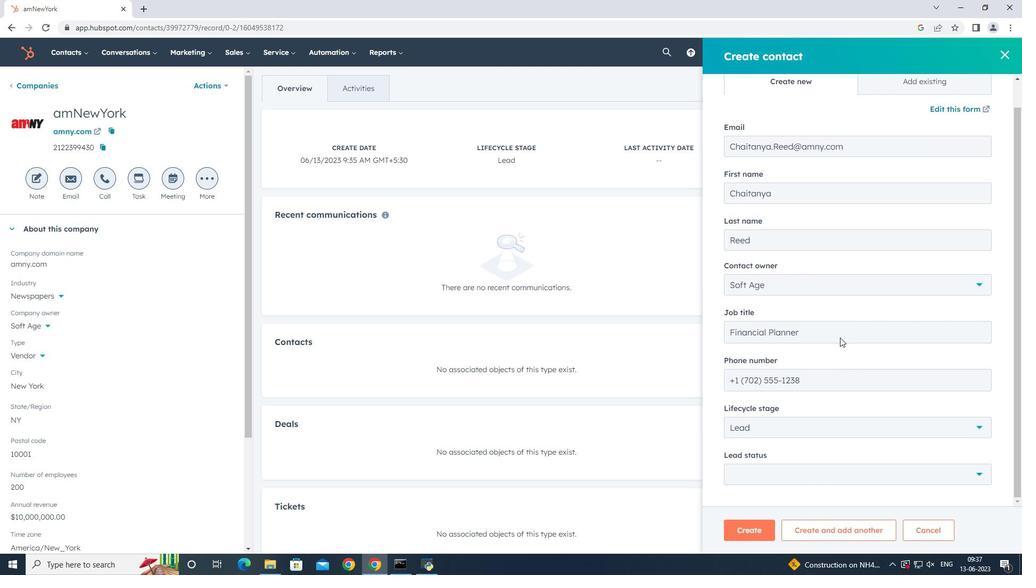 
Action: Mouse moved to (879, 444)
Screenshot: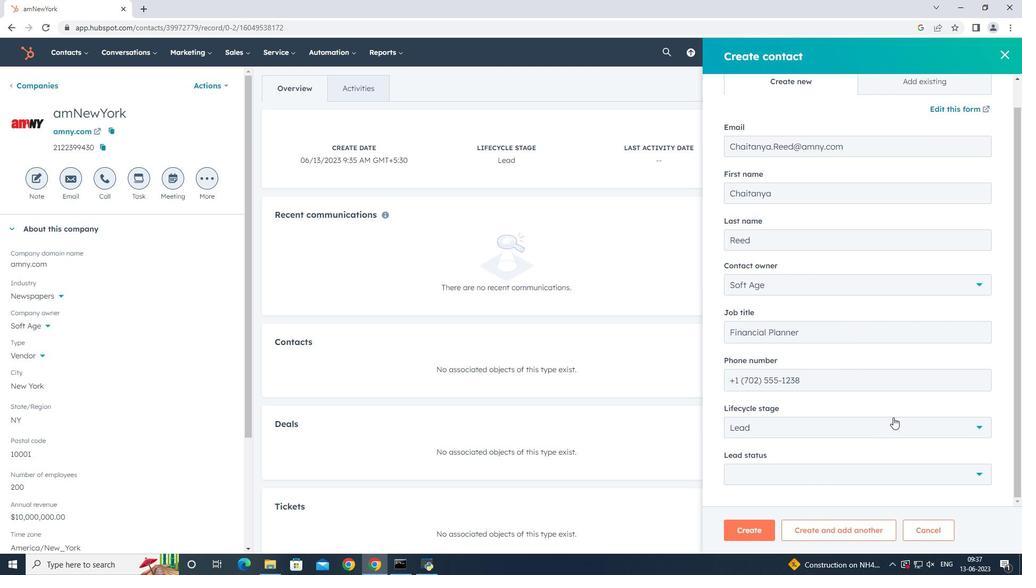 
Action: Mouse pressed left at (879, 444)
Screenshot: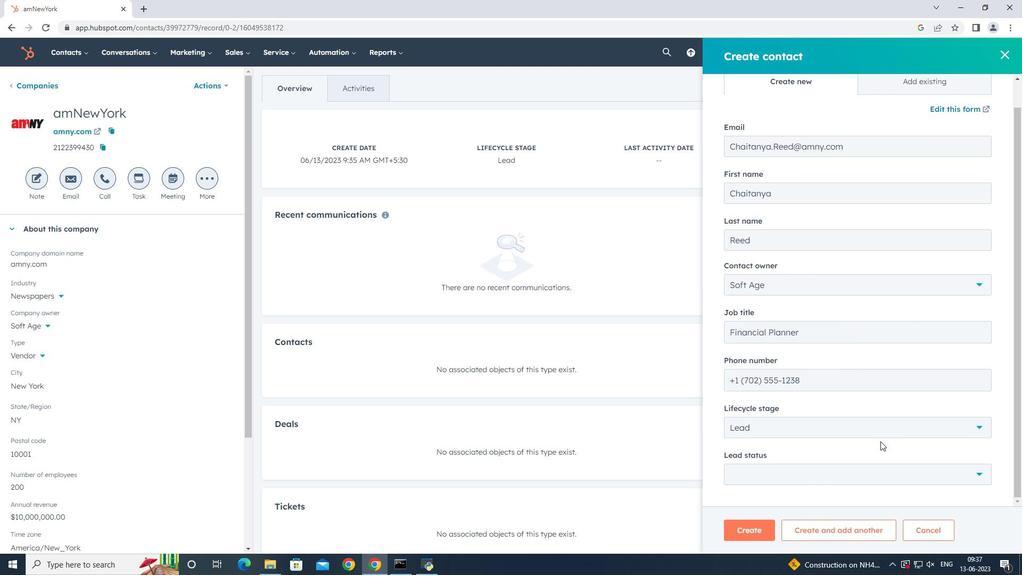 
Action: Mouse moved to (886, 433)
Screenshot: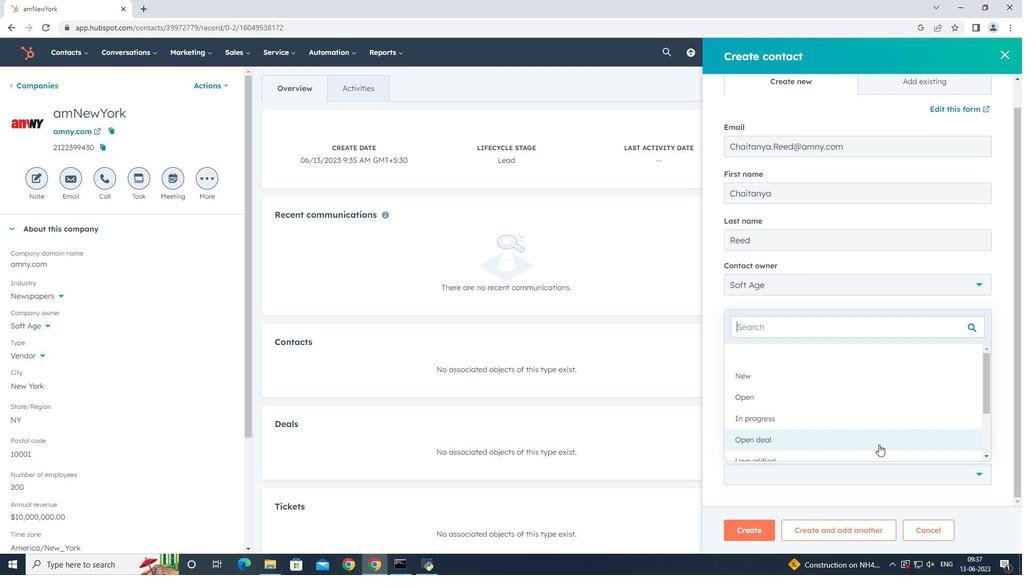 
Action: Mouse pressed left at (886, 433)
Screenshot: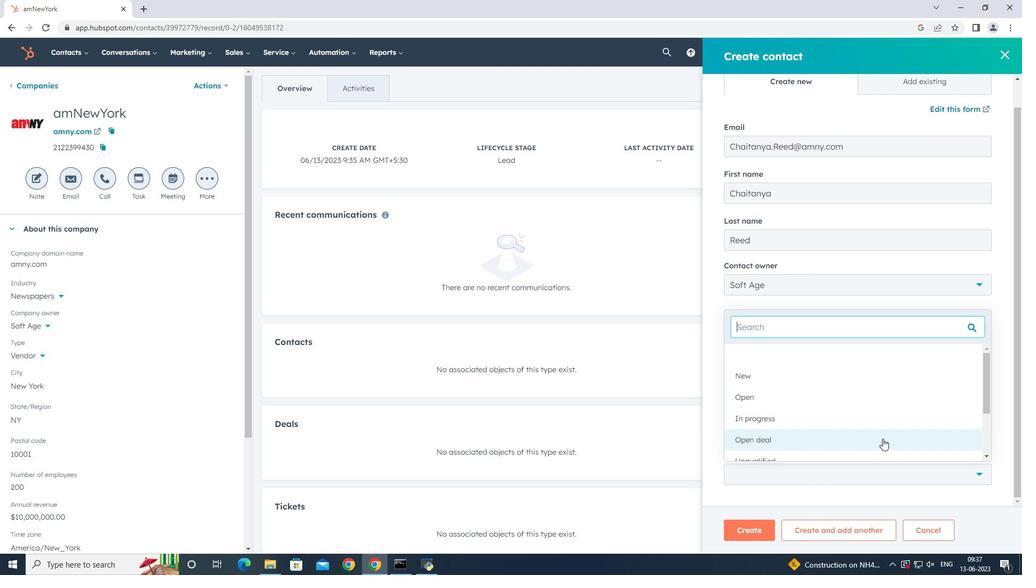 
Action: Mouse pressed left at (886, 433)
Screenshot: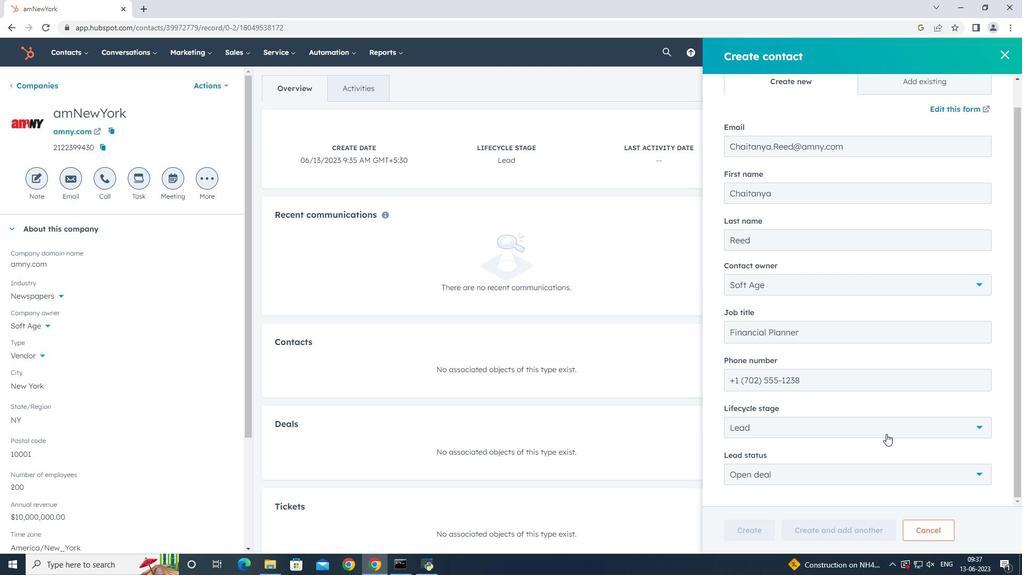 
Action: Mouse moved to (855, 334)
Screenshot: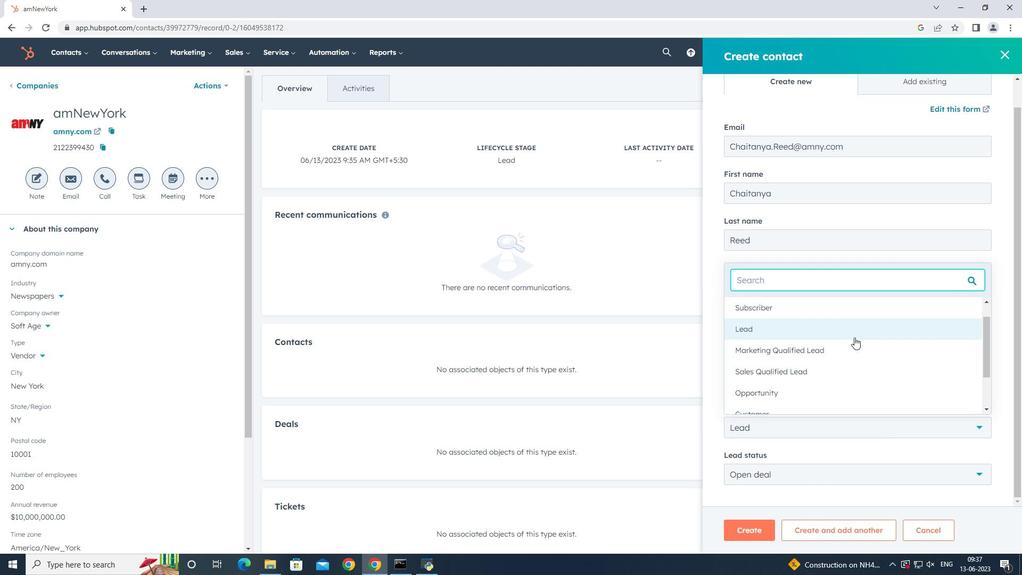 
Action: Mouse pressed left at (855, 334)
Screenshot: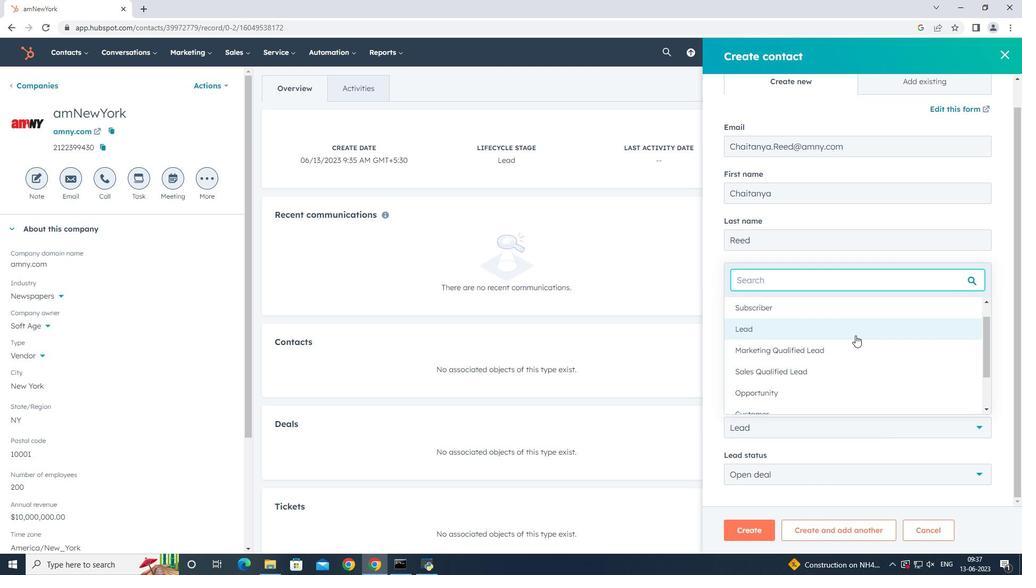 
Action: Mouse moved to (851, 476)
Screenshot: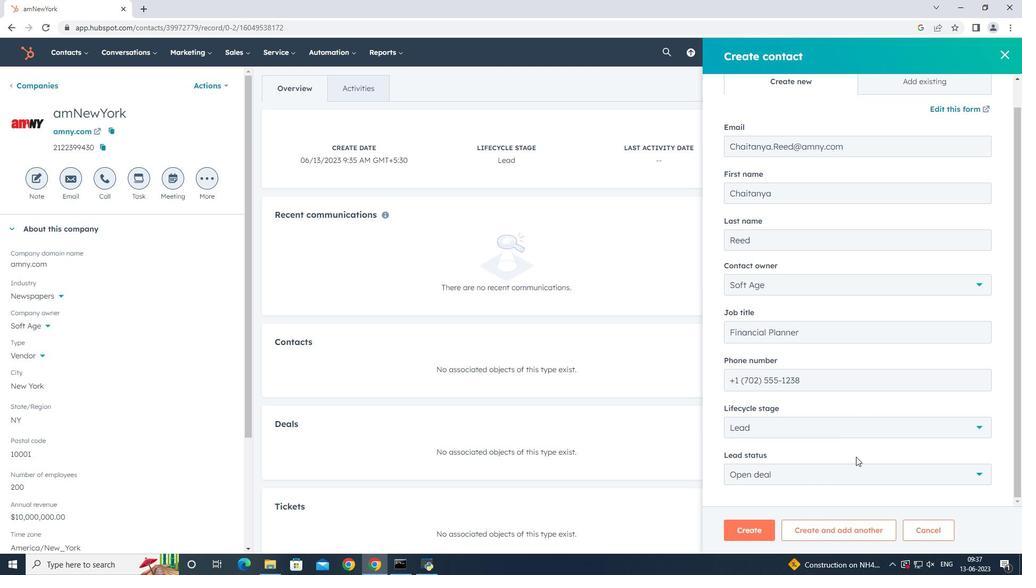 
Action: Mouse pressed left at (851, 476)
Screenshot: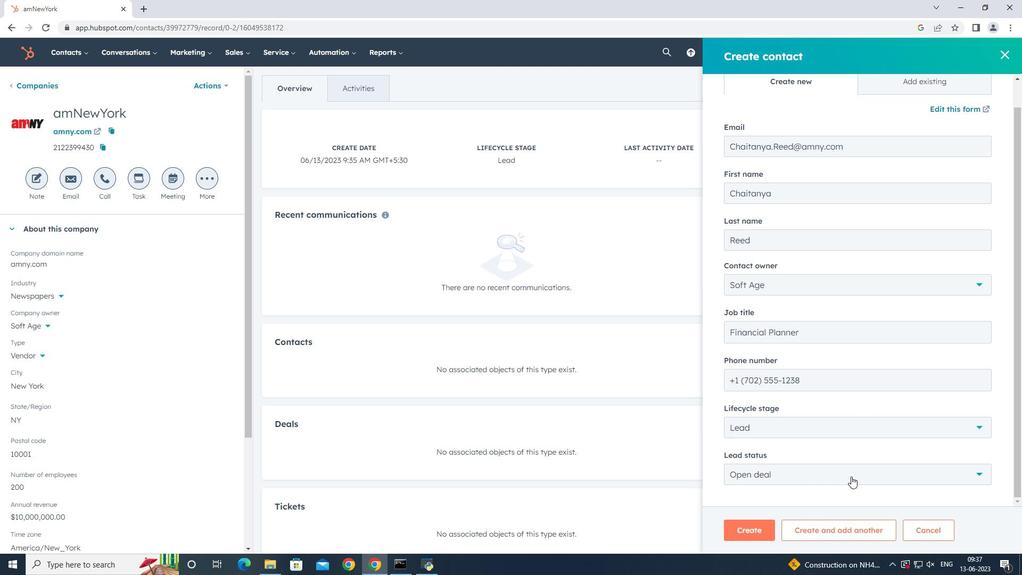
Action: Mouse moved to (854, 345)
Screenshot: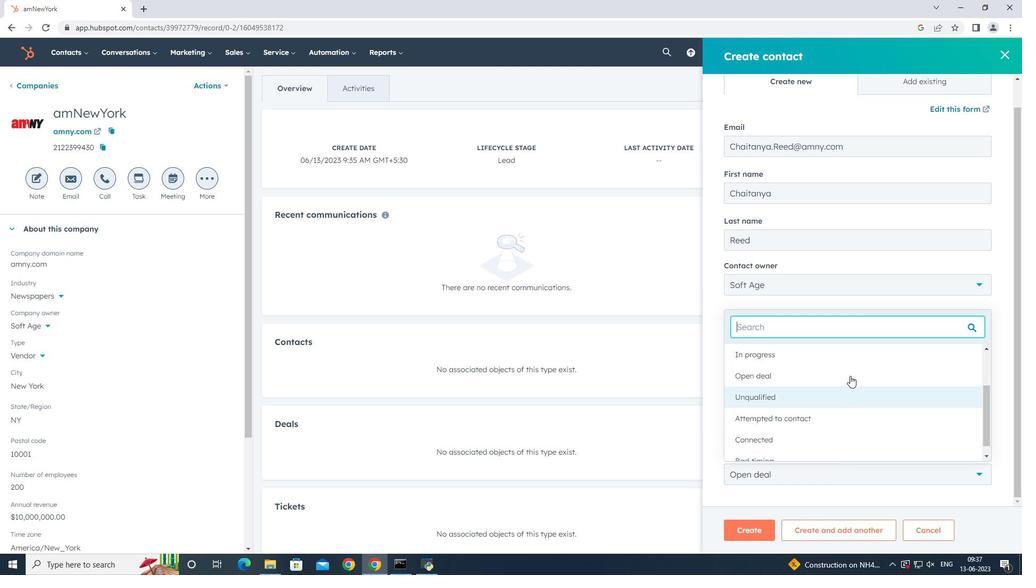 
Action: Mouse pressed left at (854, 345)
Screenshot: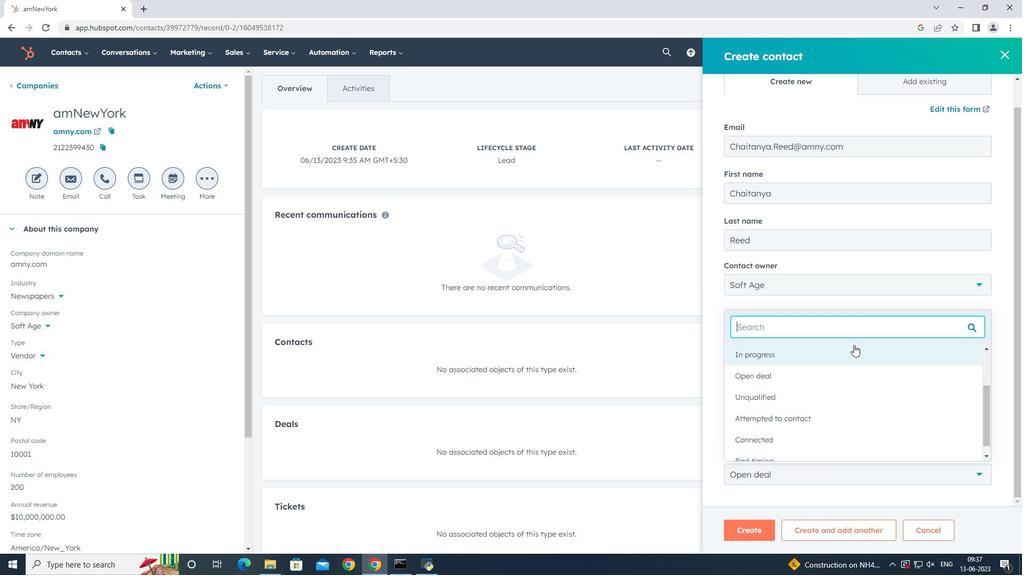 
Action: Mouse moved to (750, 523)
Screenshot: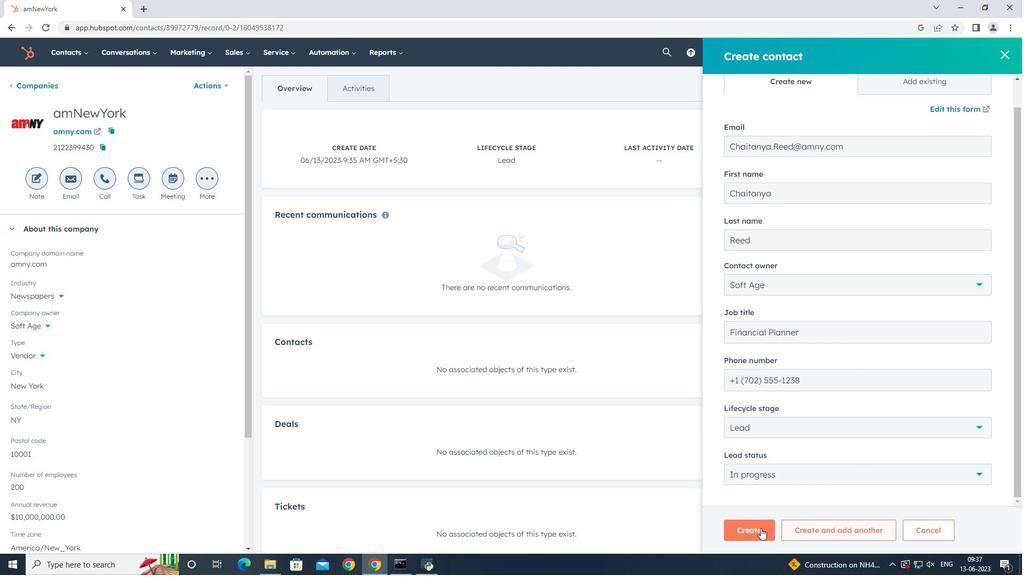 
Action: Mouse pressed left at (750, 523)
Screenshot: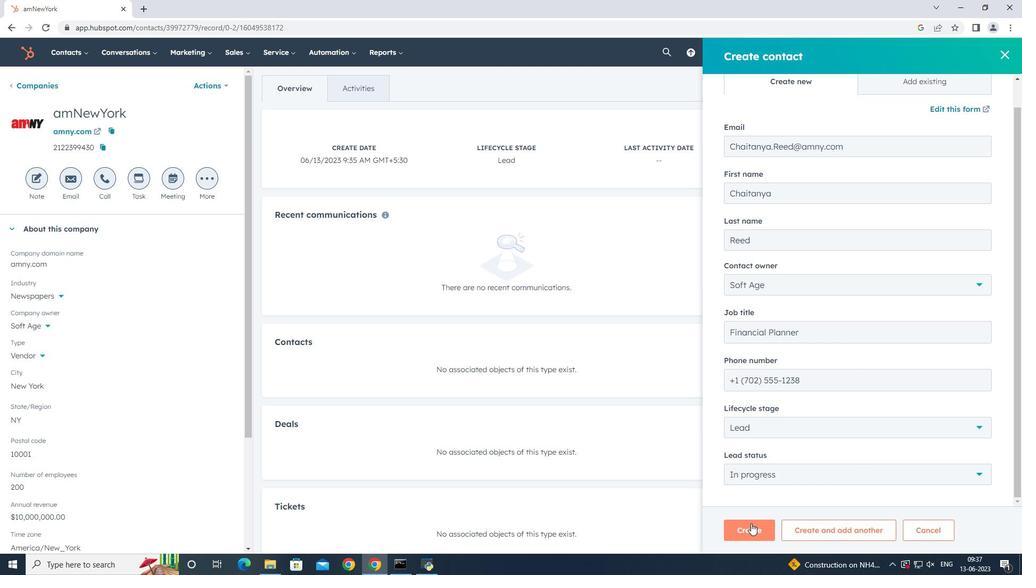 
Action: Mouse moved to (627, 248)
Screenshot: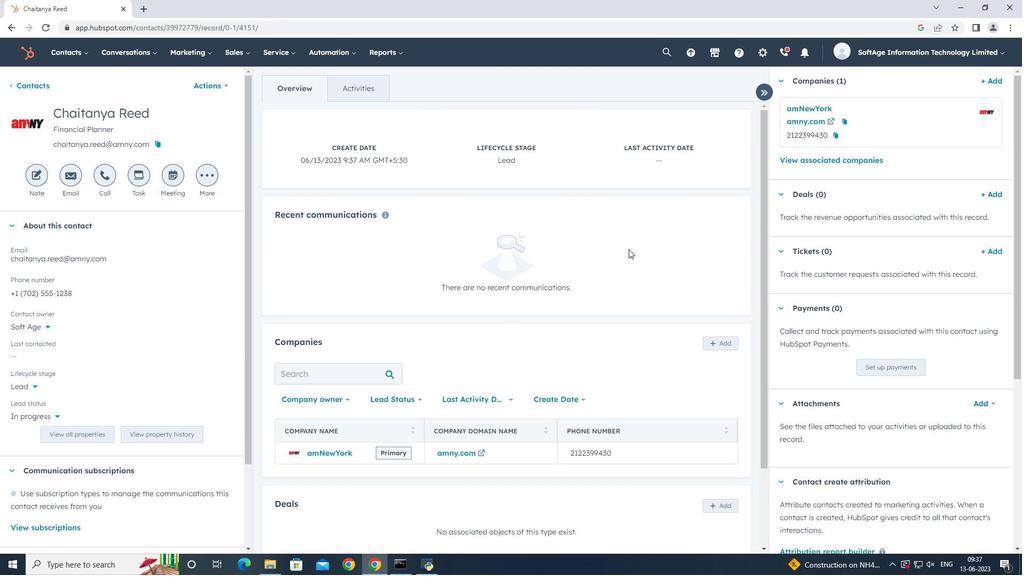 
